 Task: Look for Airbnb options in Bardsir, Iran from 6th December, 2023 to 8th December, 2023 for 2 adults.1  bedroom having 2 beds and 1 bathroom. Property type can be flat. Look for 3 properties as per requirement.
Action: Mouse moved to (552, 117)
Screenshot: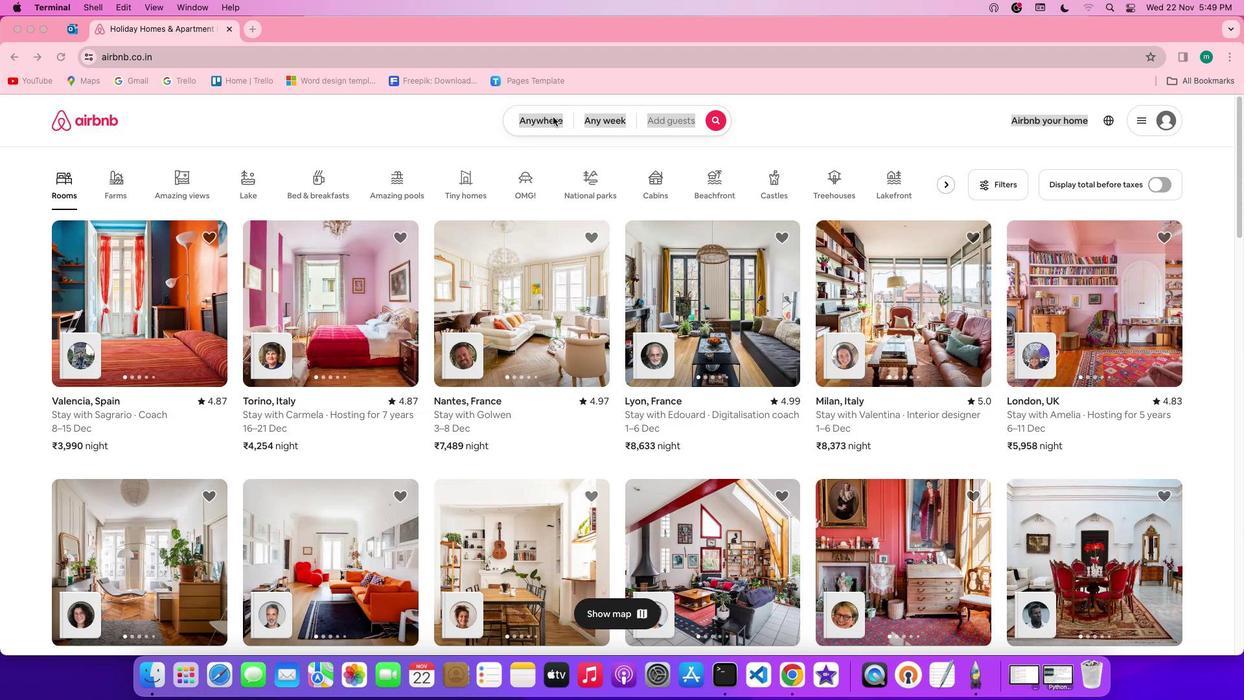 
Action: Mouse pressed left at (552, 117)
Screenshot: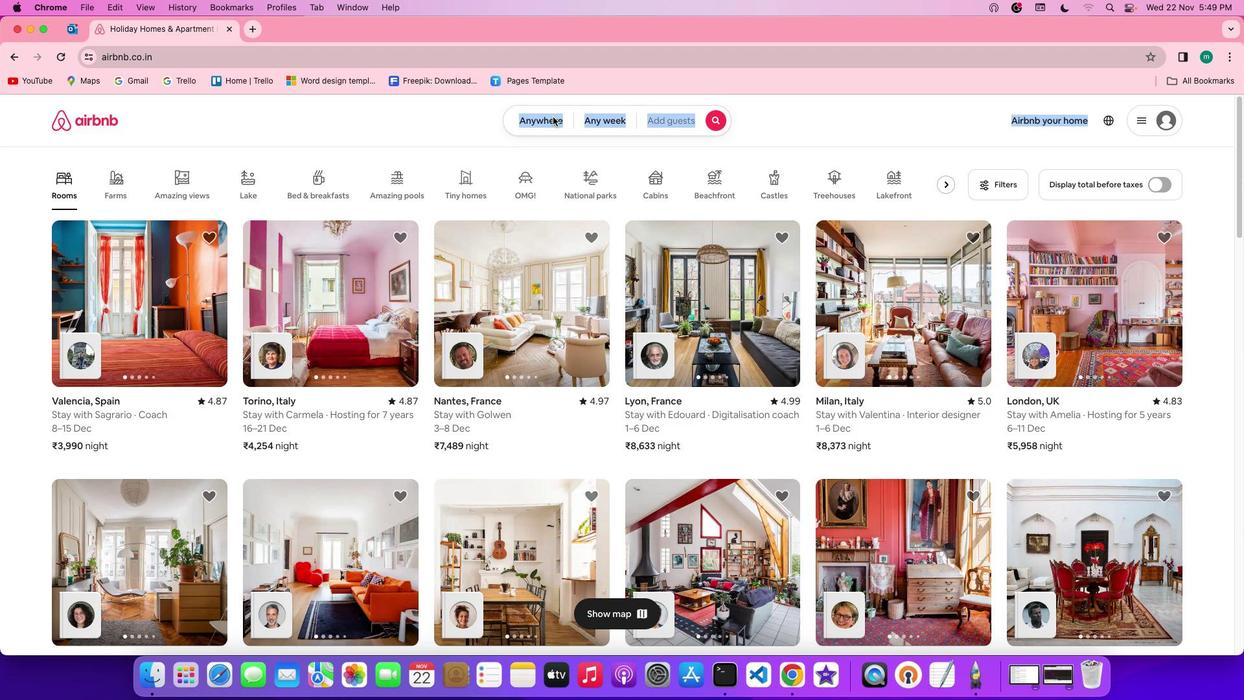 
Action: Mouse pressed left at (552, 117)
Screenshot: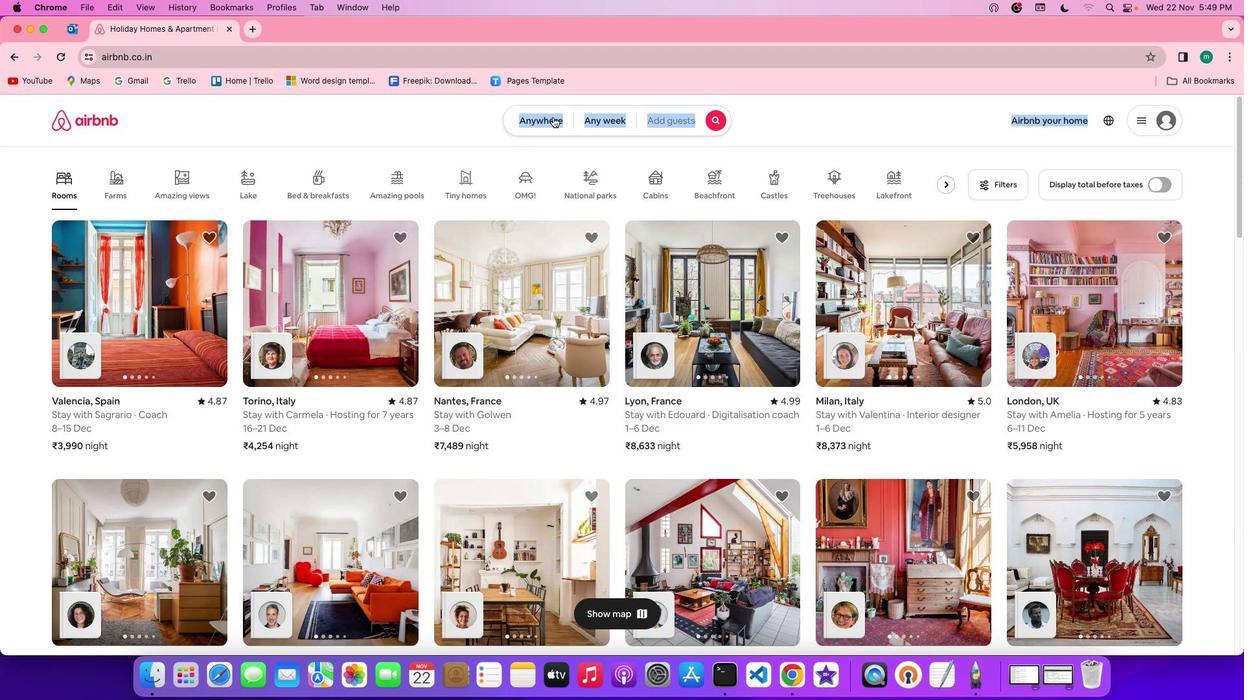 
Action: Mouse moved to (450, 175)
Screenshot: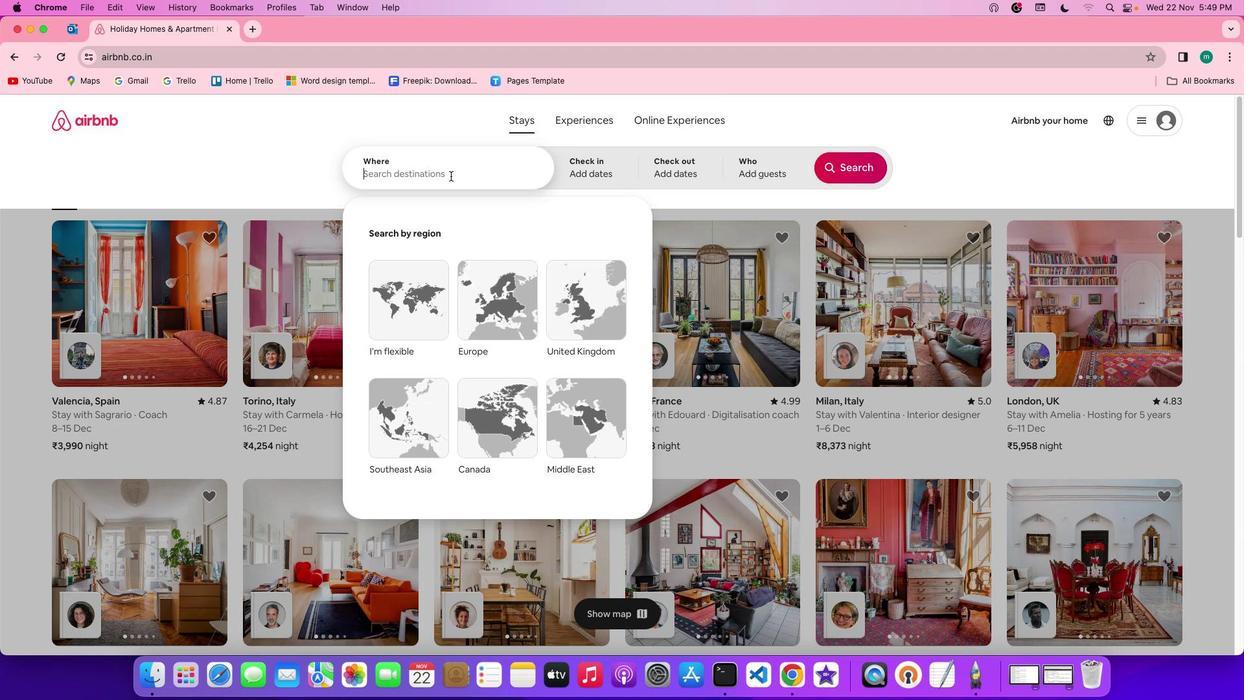
Action: Mouse pressed left at (450, 175)
Screenshot: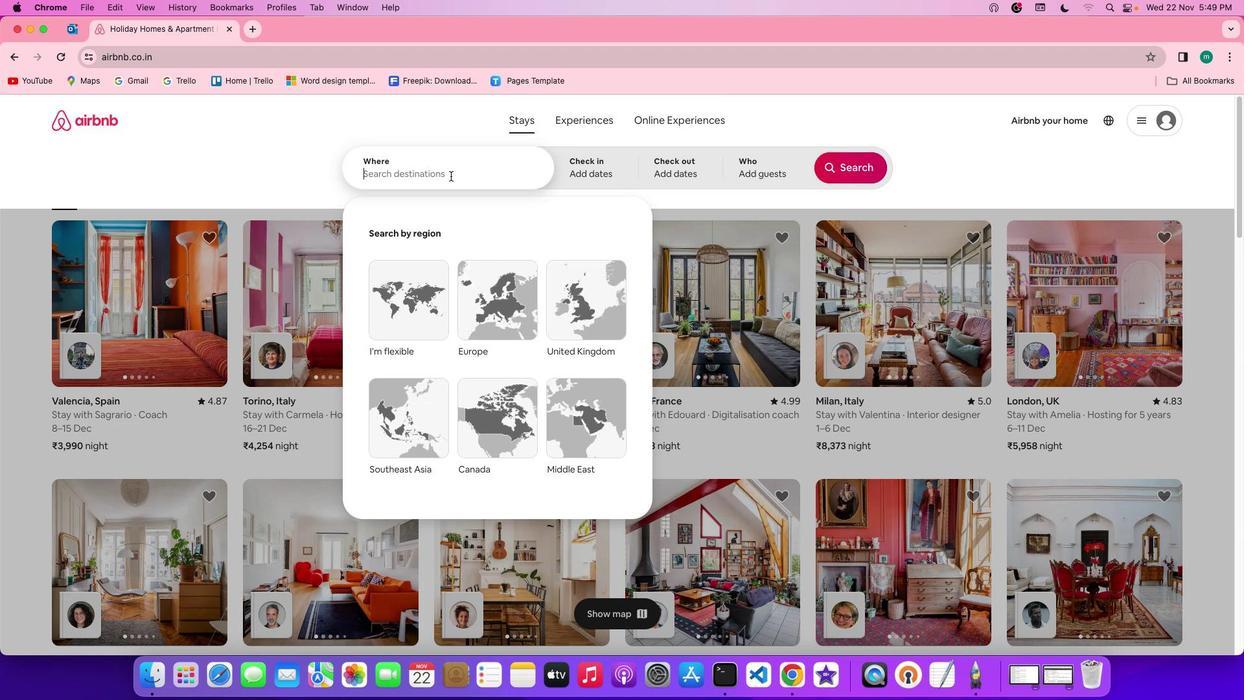 
Action: Mouse moved to (450, 175)
Screenshot: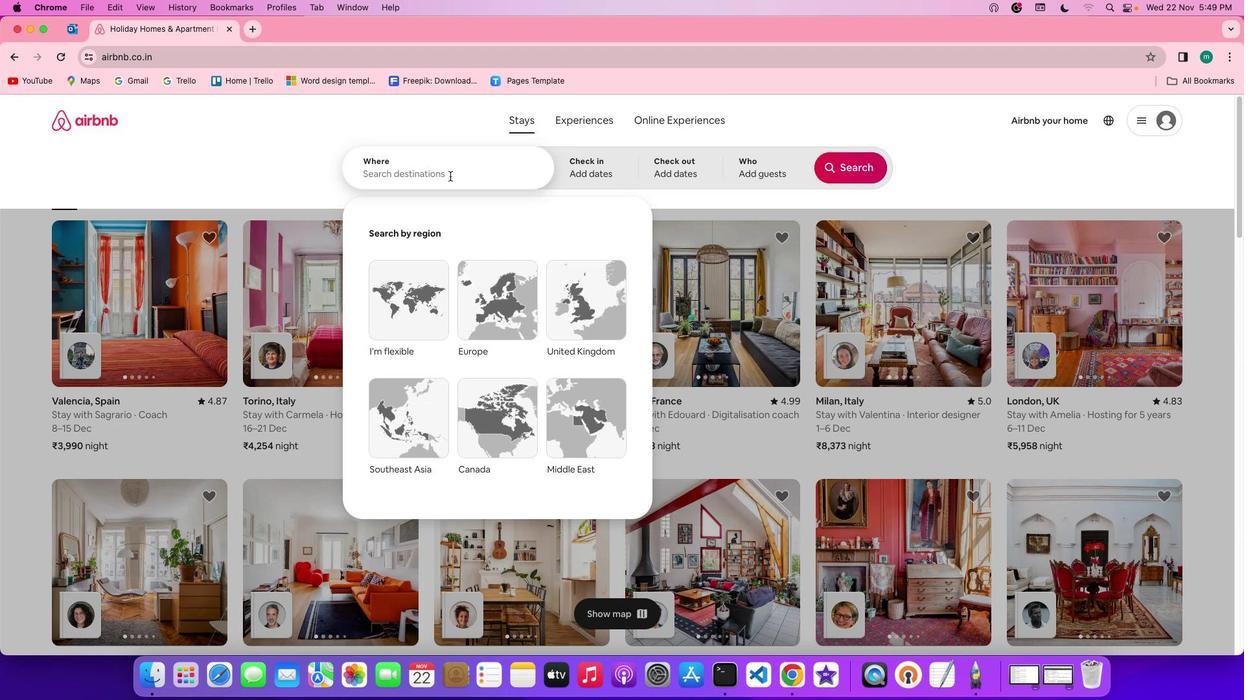 
Action: Key pressed Key.spaceKey.shift'b''a''r''d''s''i''r'','Key.spaceKey.shift'i''r''a''n'
Screenshot: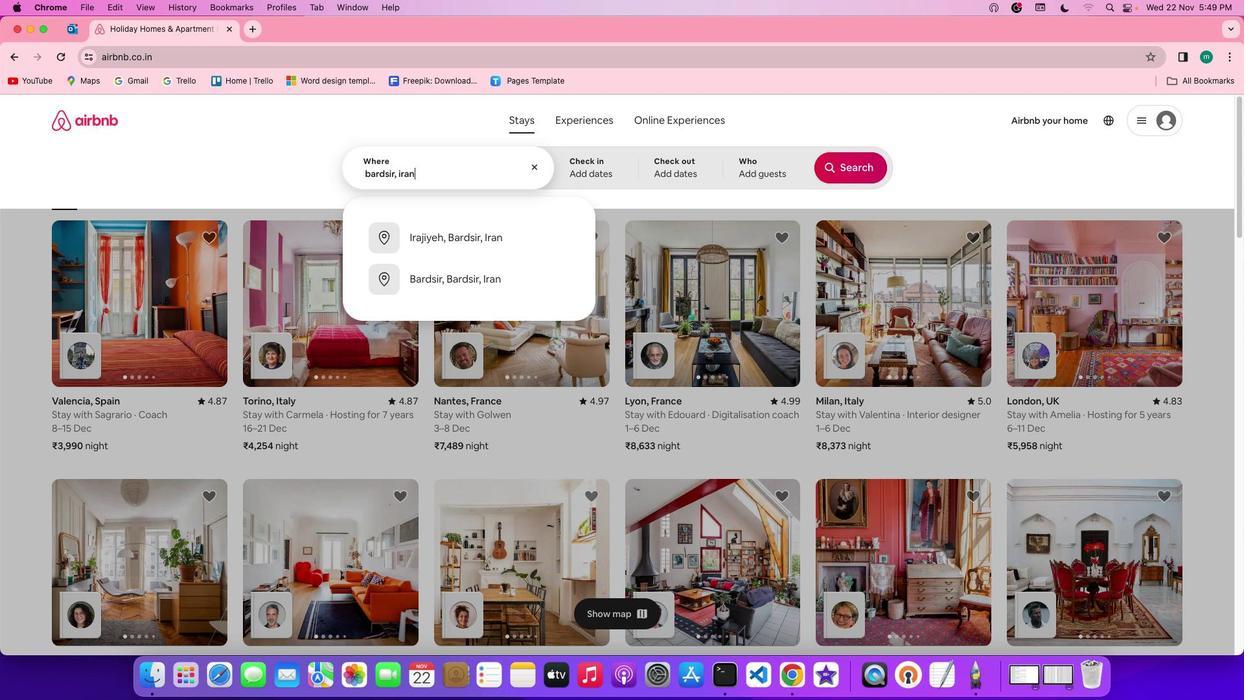 
Action: Mouse moved to (575, 174)
Screenshot: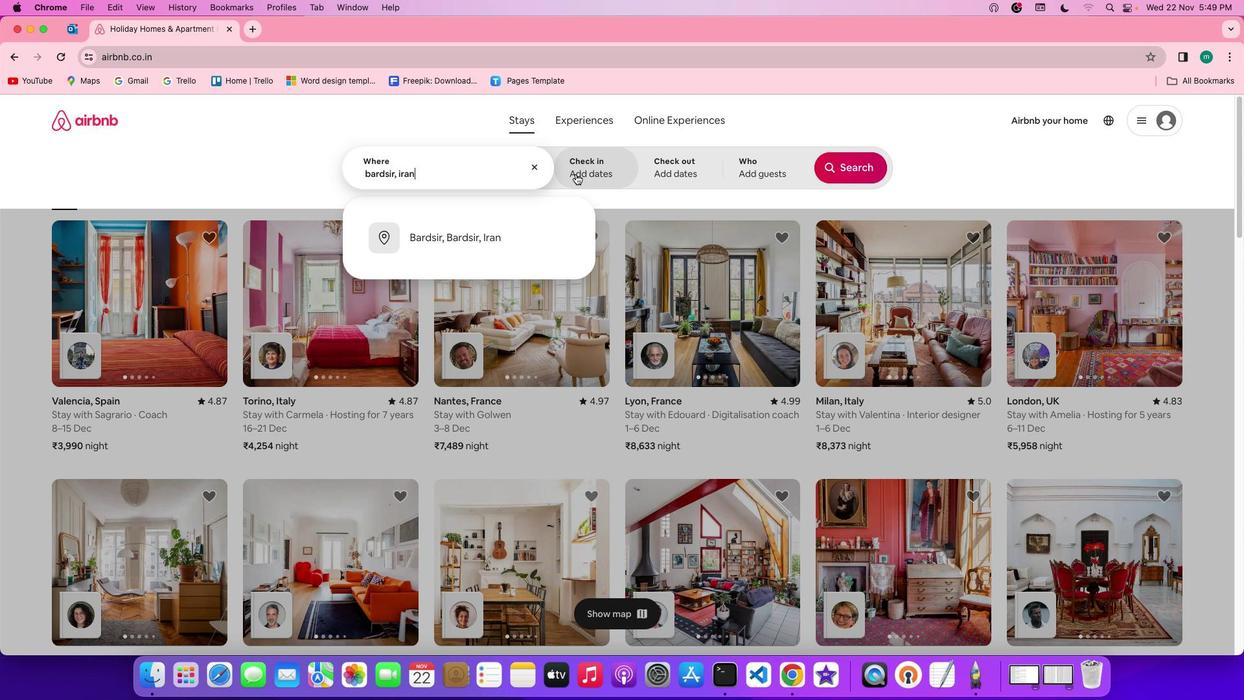 
Action: Mouse pressed left at (575, 174)
Screenshot: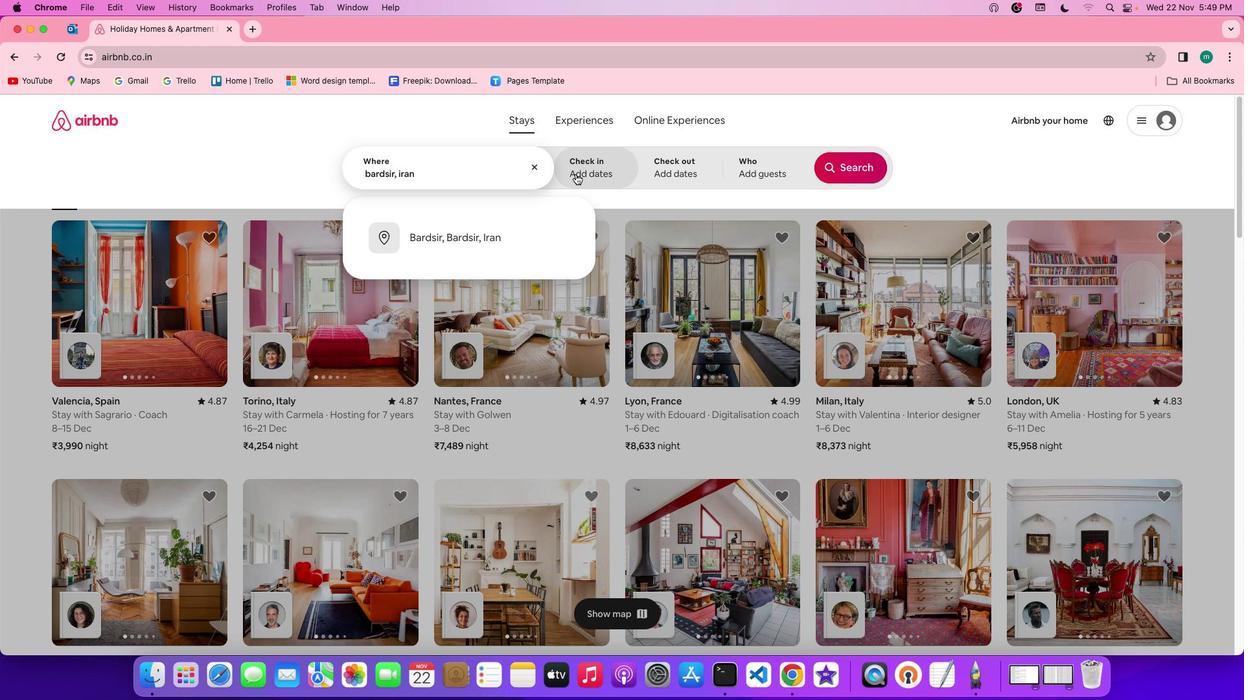 
Action: Mouse moved to (738, 353)
Screenshot: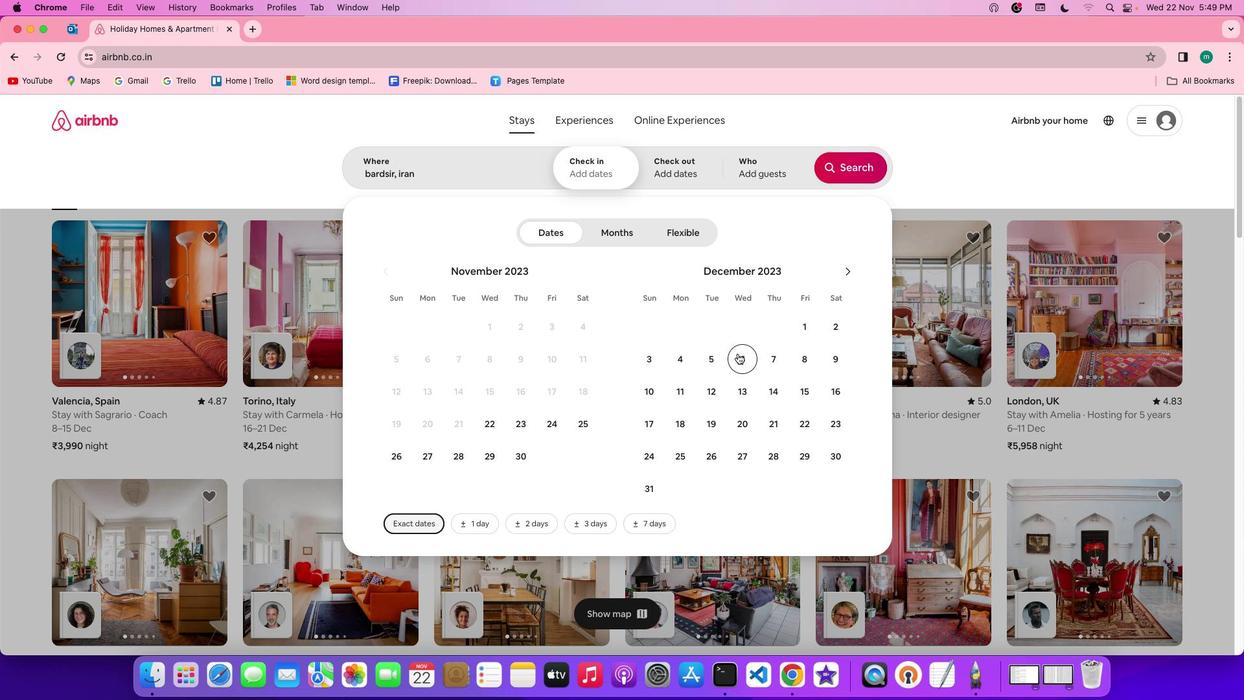 
Action: Mouse pressed left at (738, 353)
Screenshot: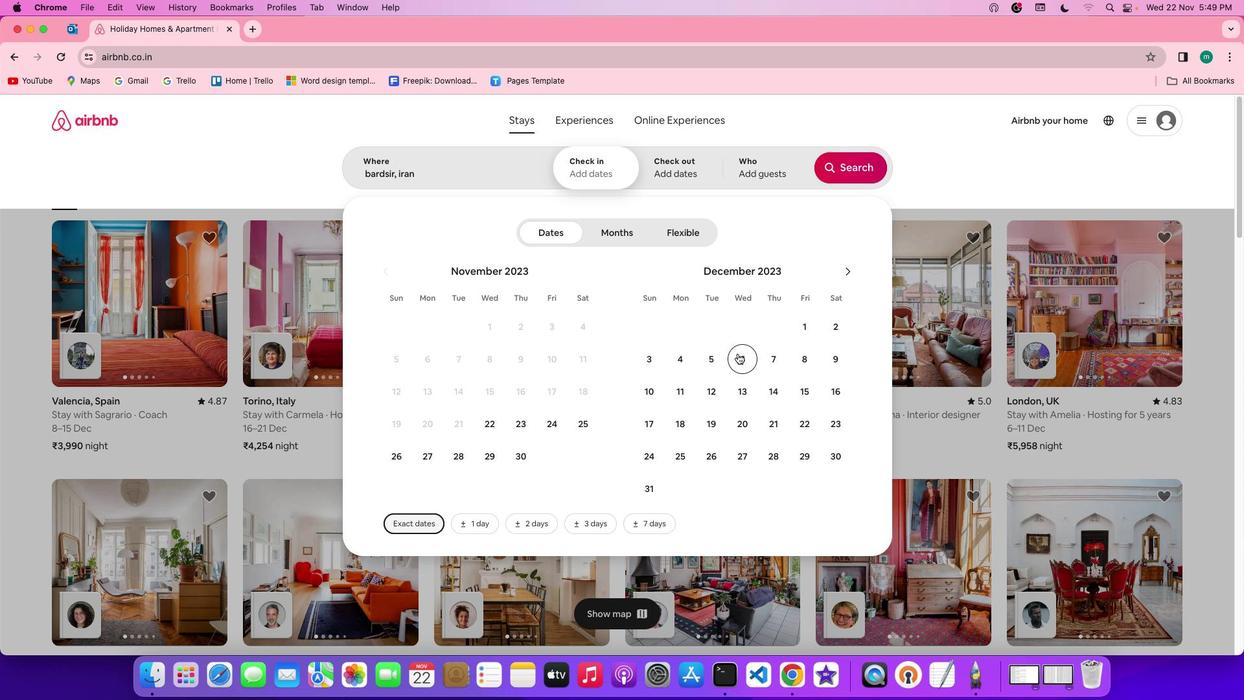 
Action: Mouse moved to (813, 361)
Screenshot: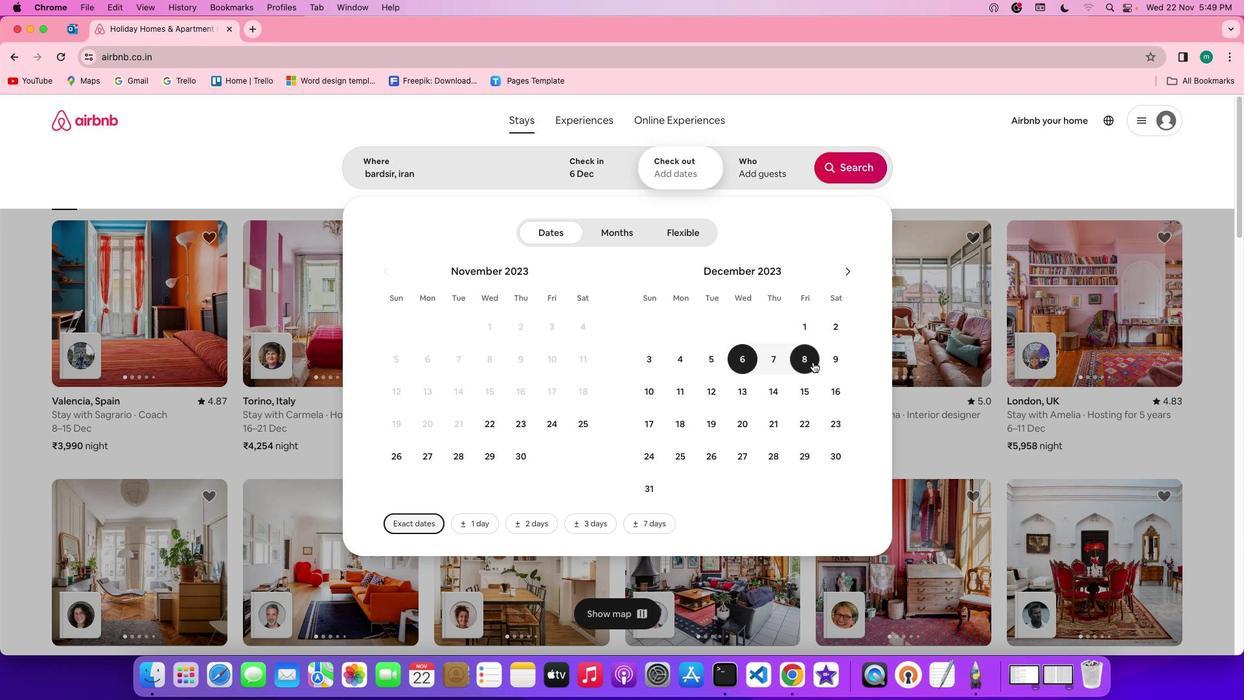 
Action: Mouse pressed left at (813, 361)
Screenshot: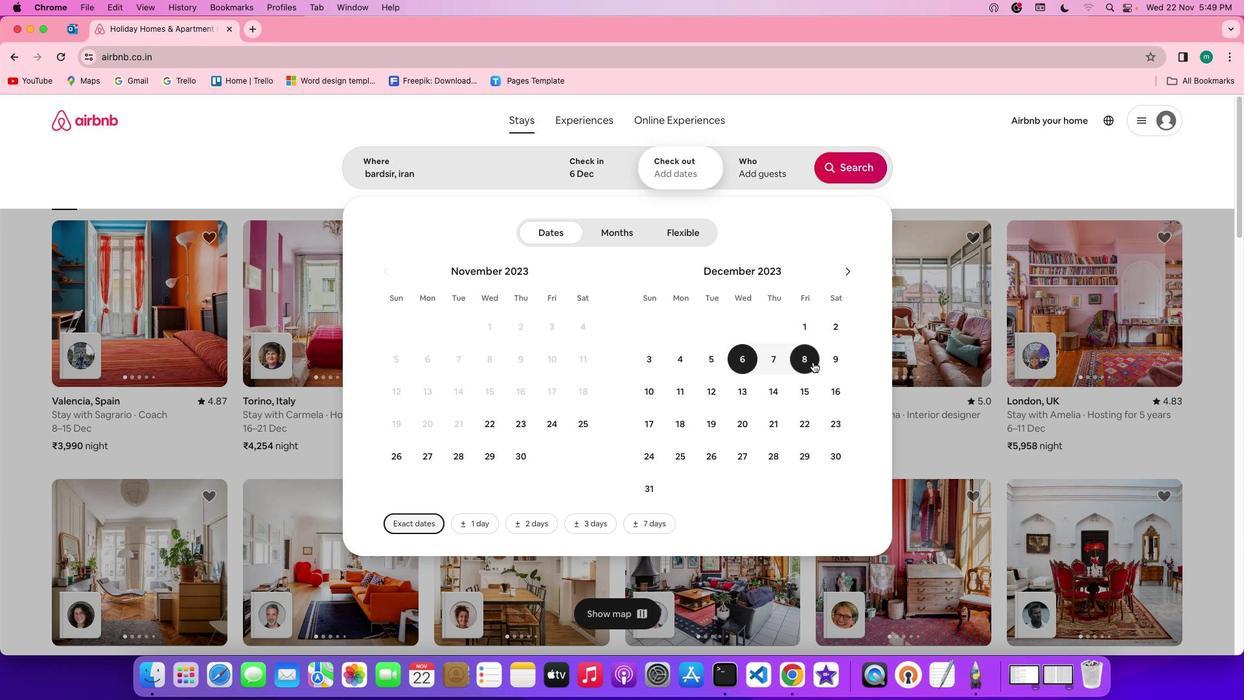 
Action: Mouse moved to (808, 179)
Screenshot: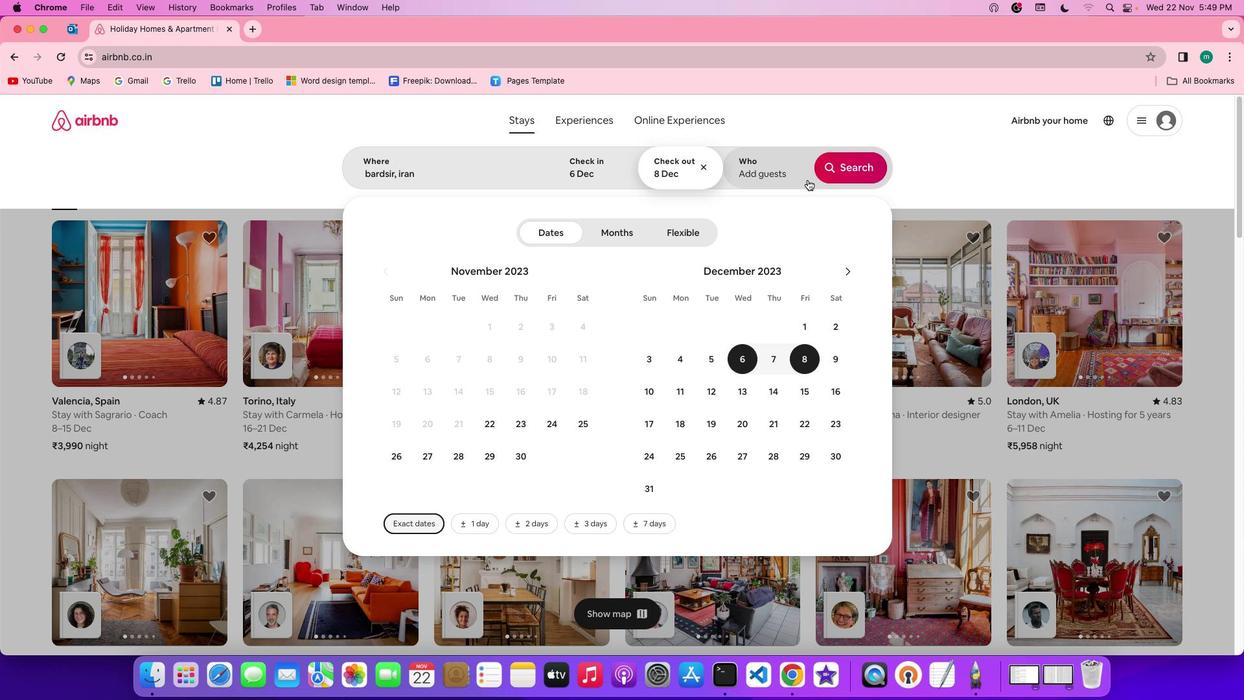 
Action: Mouse pressed left at (808, 179)
Screenshot: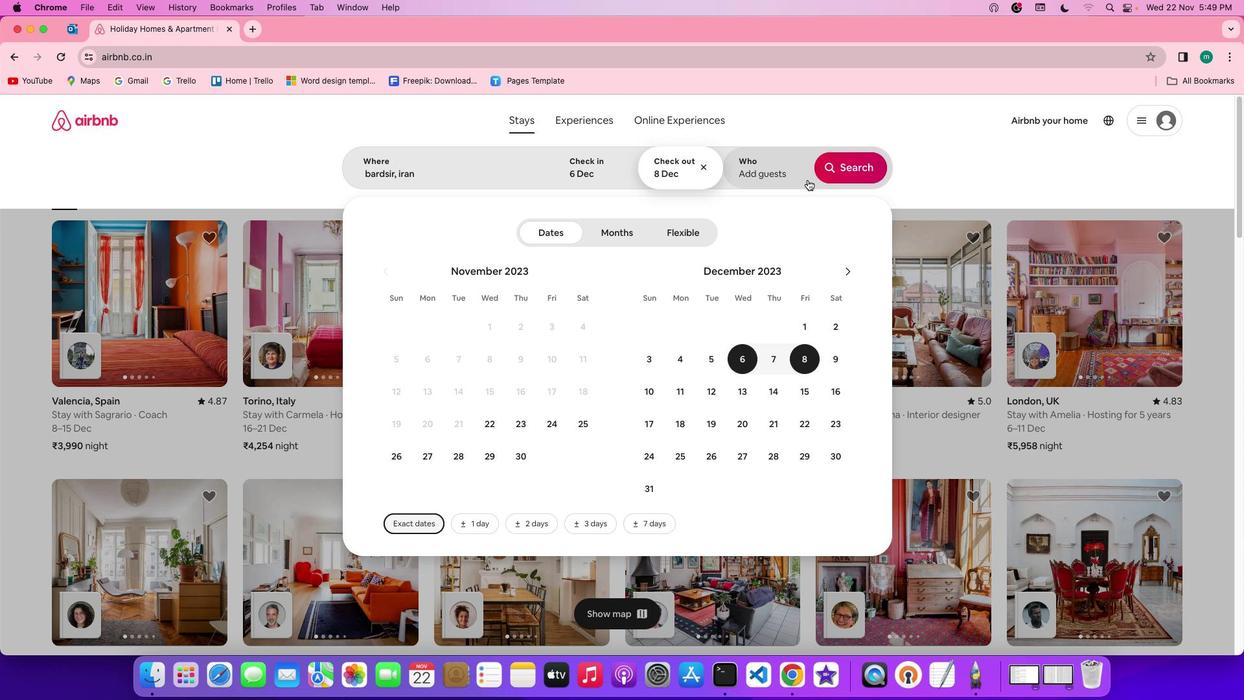 
Action: Mouse moved to (858, 232)
Screenshot: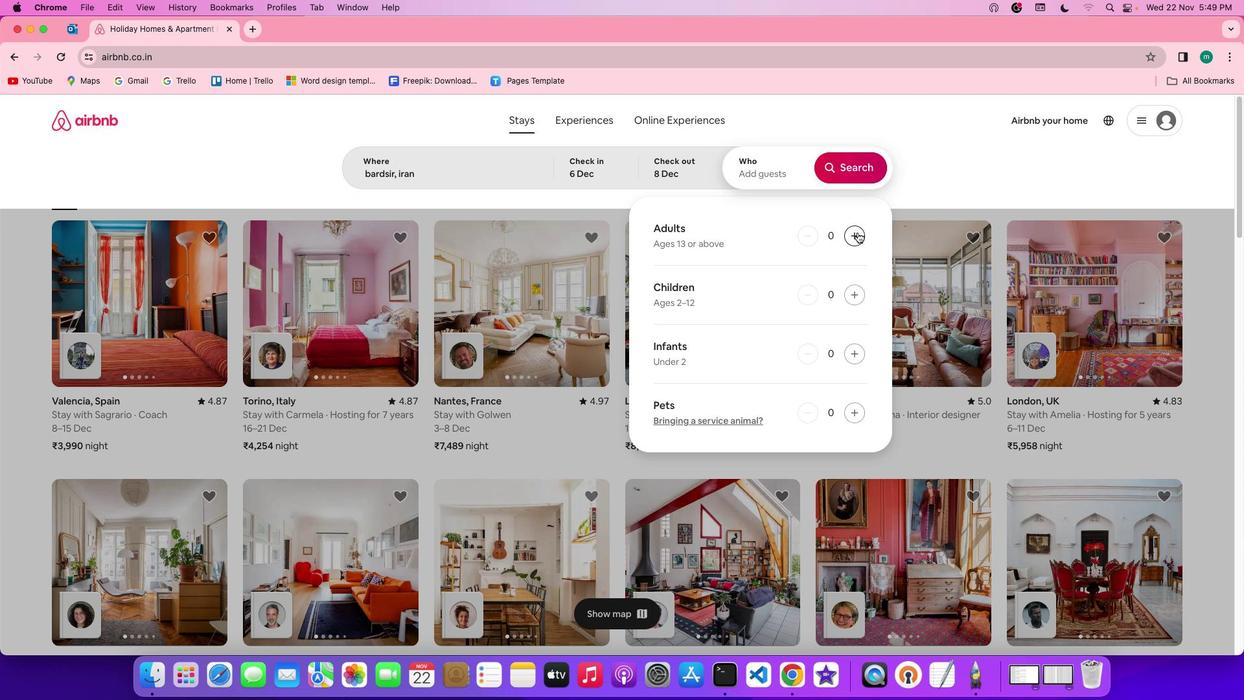 
Action: Mouse pressed left at (858, 232)
Screenshot: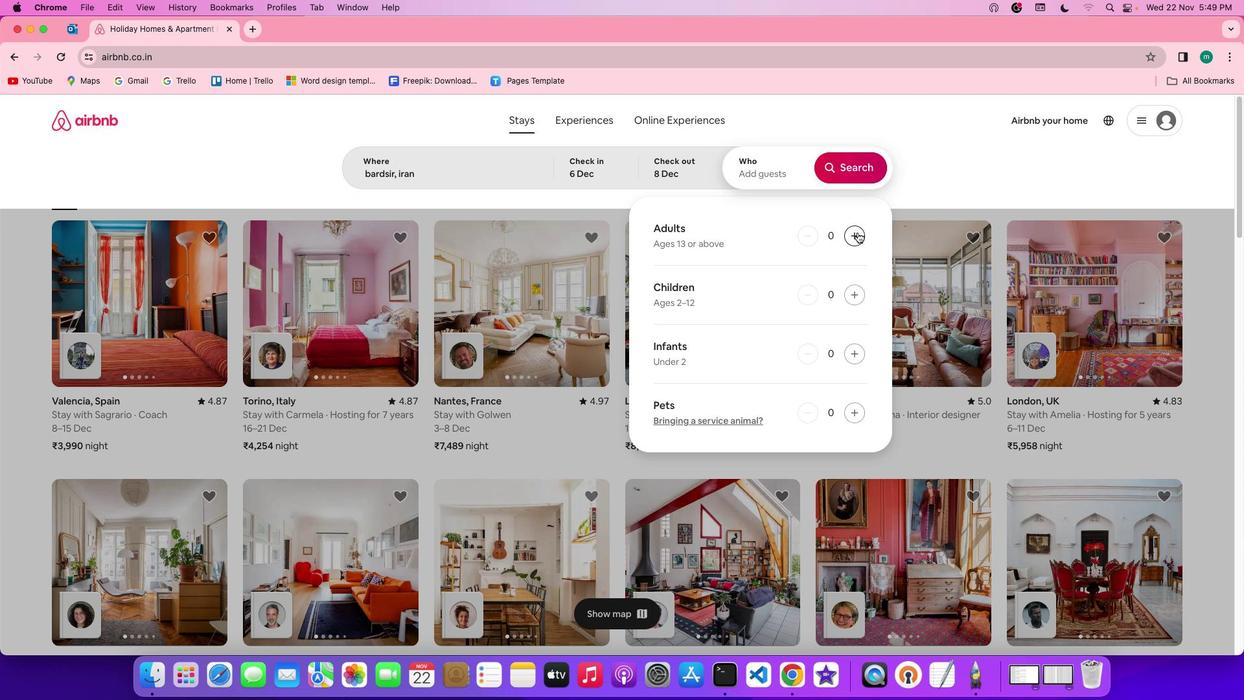 
Action: Mouse pressed left at (858, 232)
Screenshot: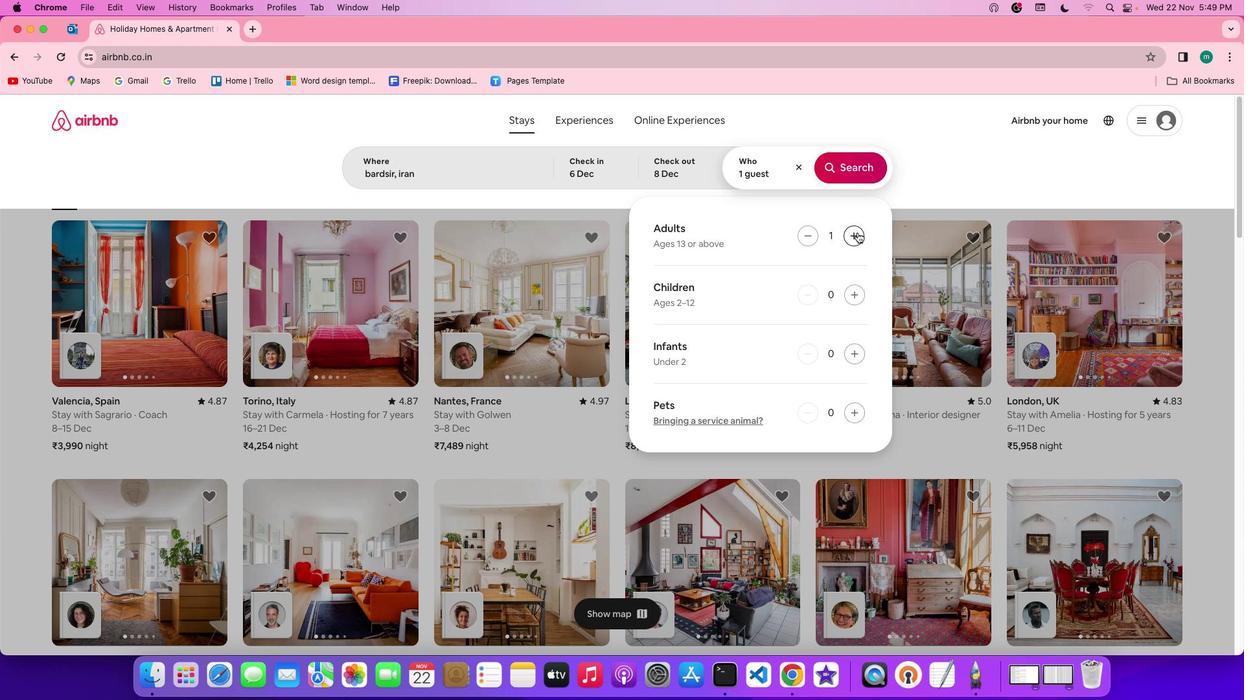 
Action: Mouse moved to (855, 172)
Screenshot: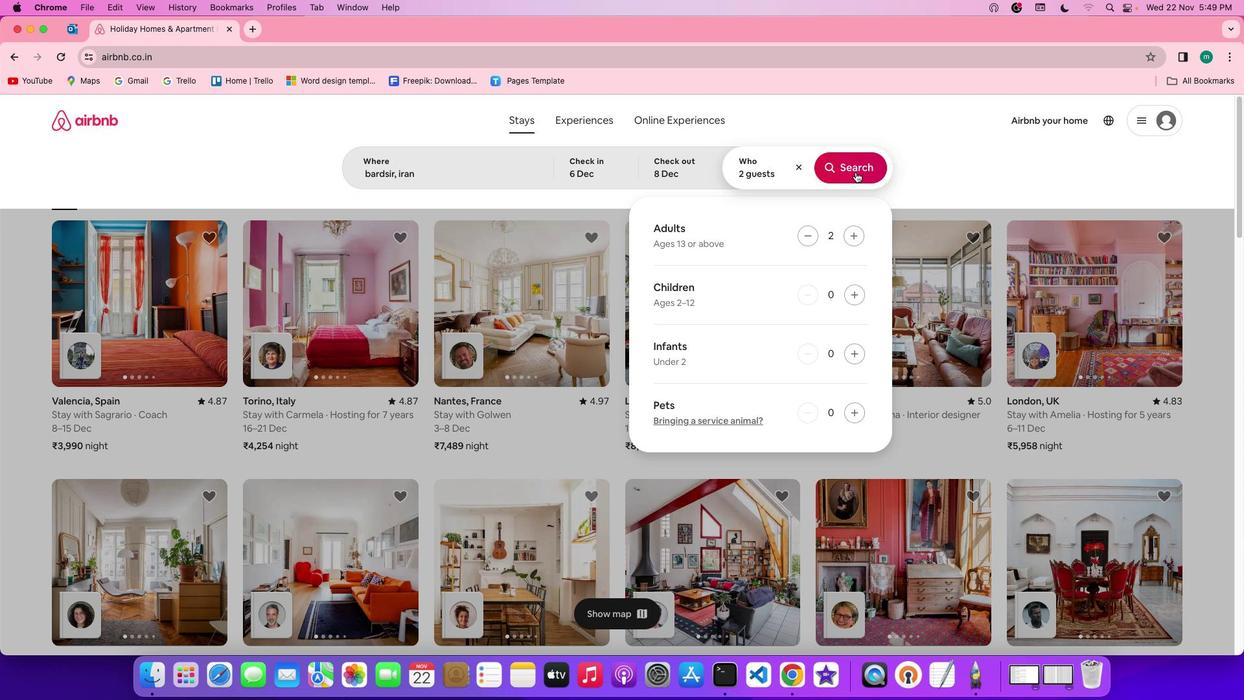
Action: Mouse pressed left at (855, 172)
Screenshot: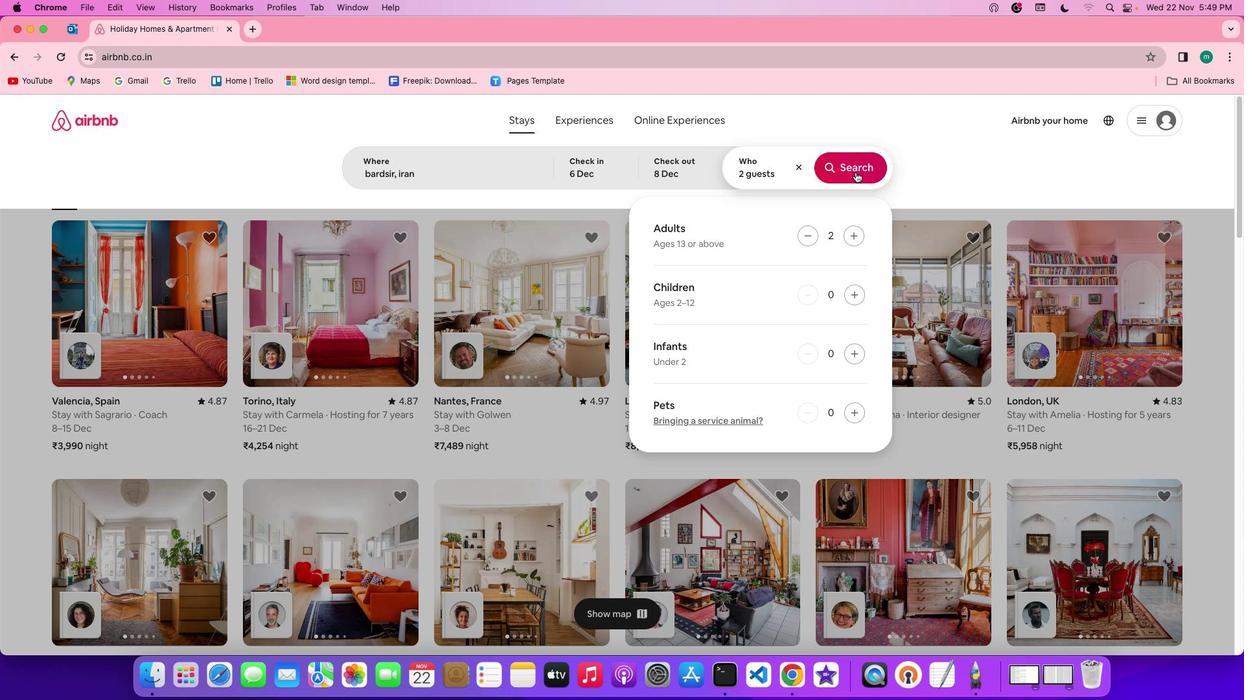
Action: Mouse moved to (1049, 165)
Screenshot: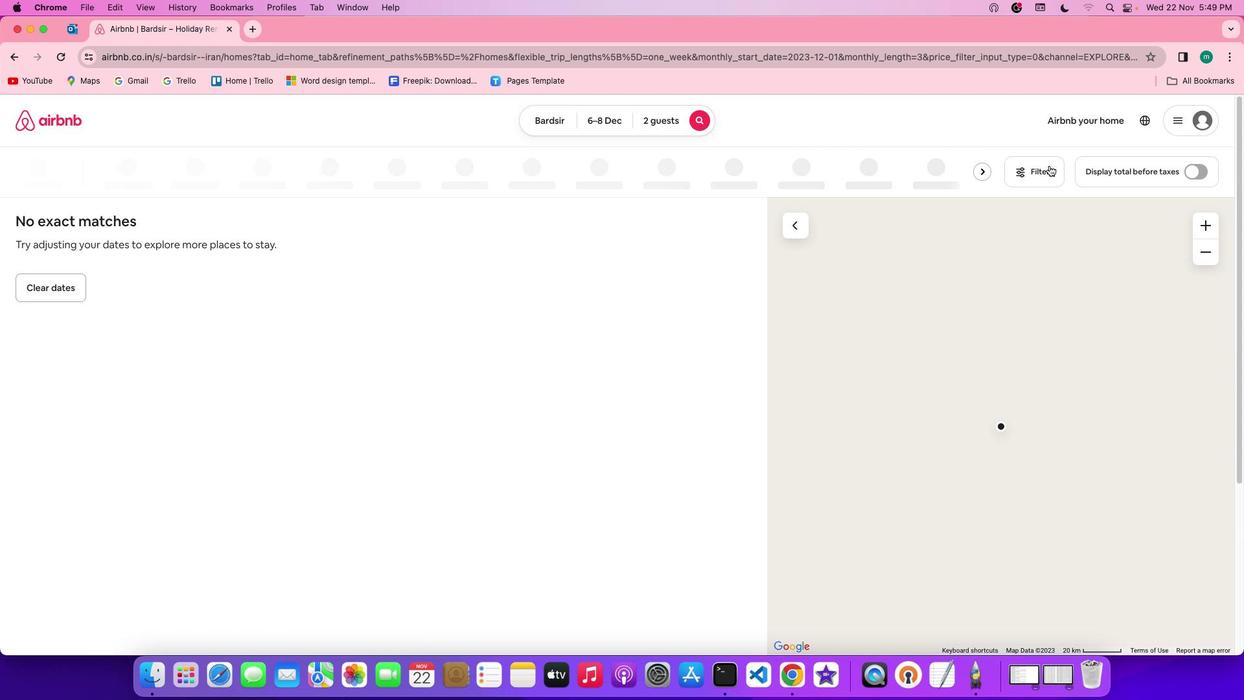 
Action: Mouse pressed left at (1049, 165)
Screenshot: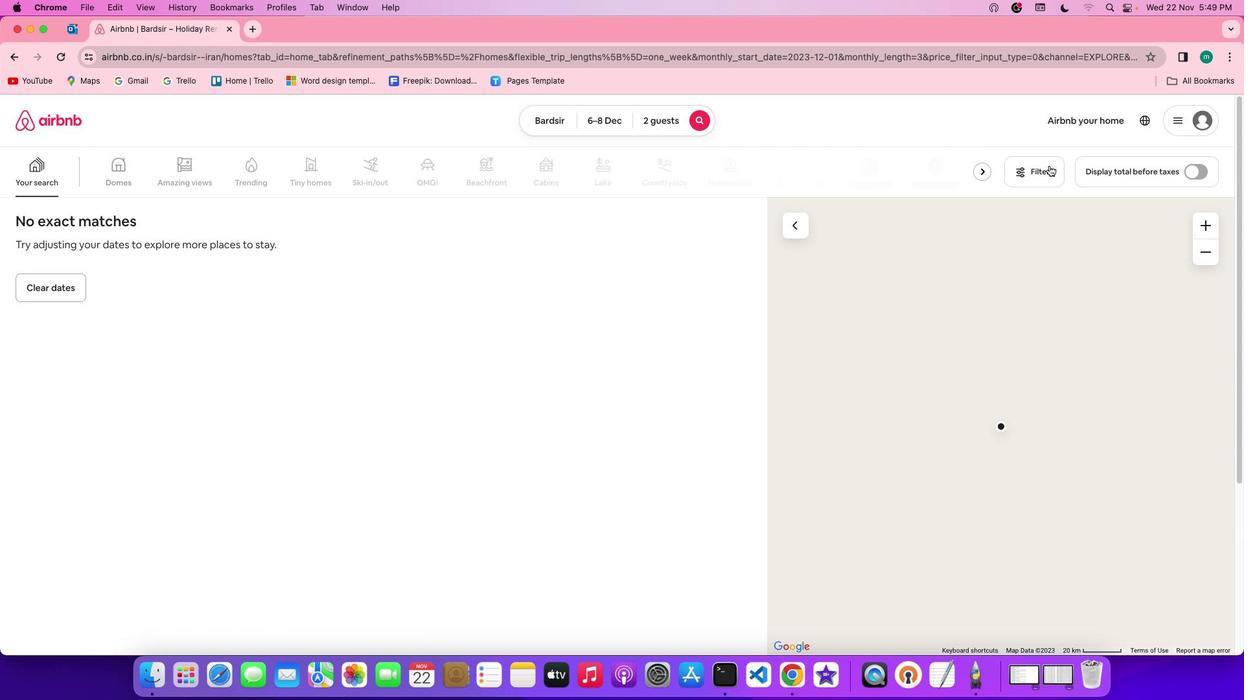 
Action: Mouse moved to (631, 326)
Screenshot: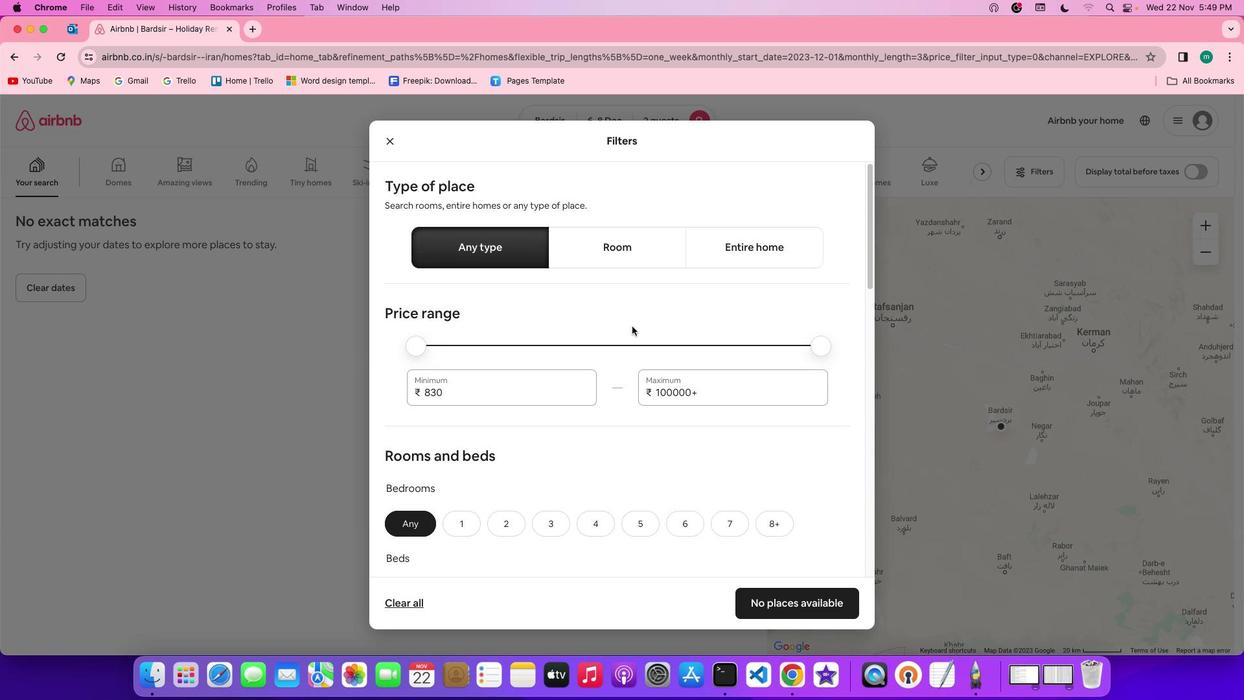 
Action: Mouse scrolled (631, 326) with delta (0, 0)
Screenshot: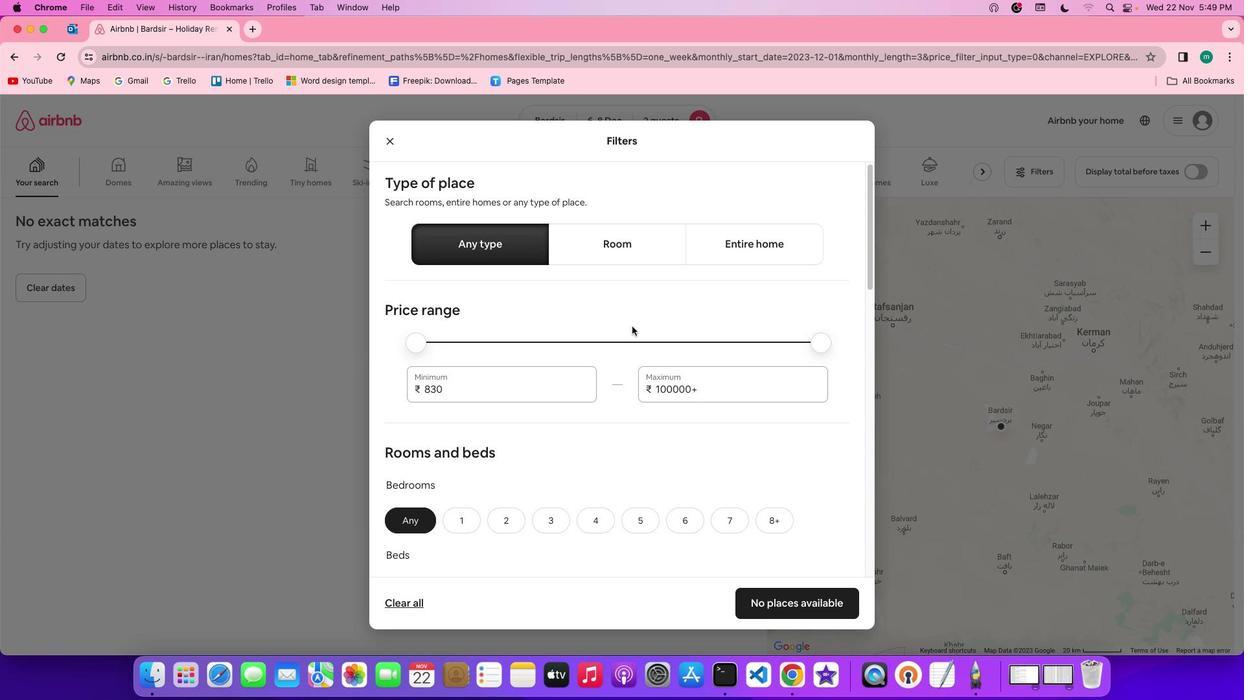 
Action: Mouse scrolled (631, 326) with delta (0, 0)
Screenshot: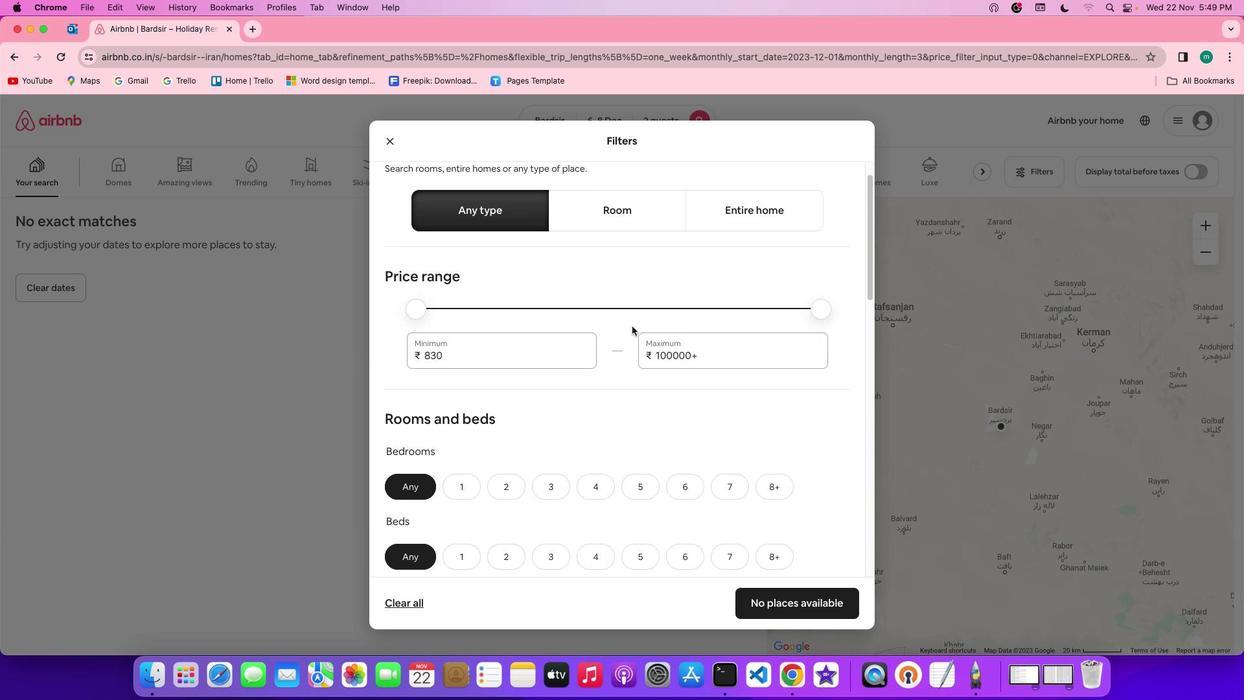 
Action: Mouse scrolled (631, 326) with delta (0, -1)
Screenshot: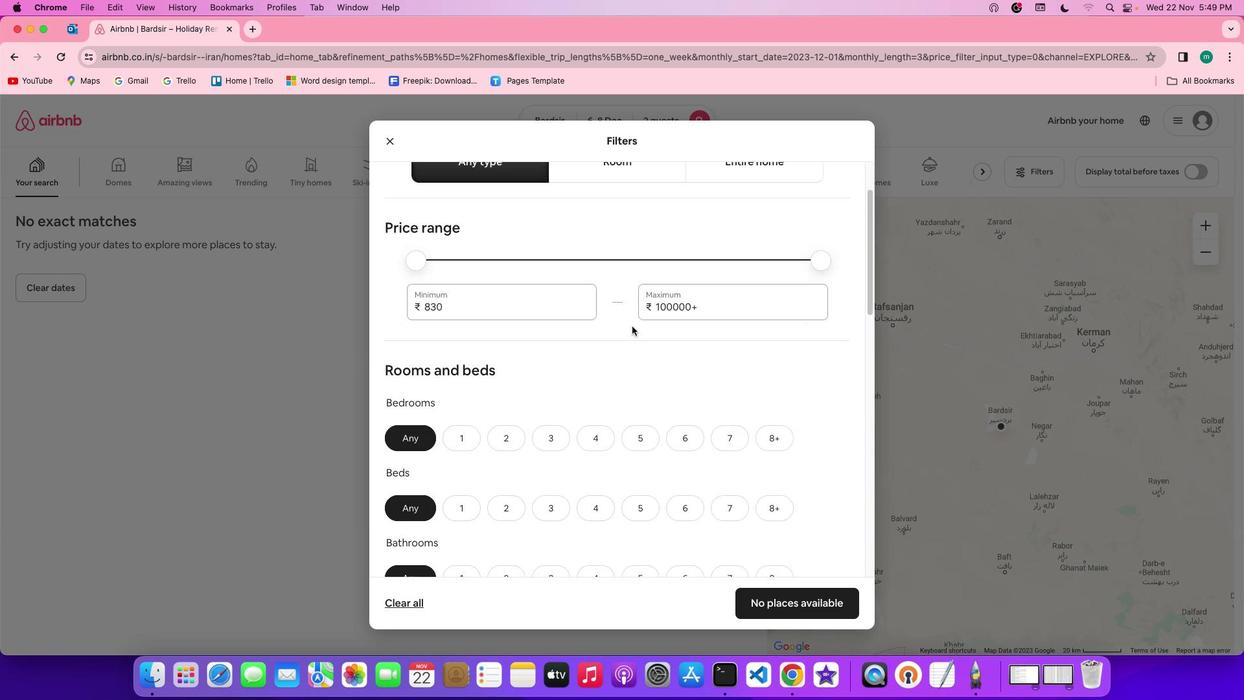 
Action: Mouse scrolled (631, 326) with delta (0, -1)
Screenshot: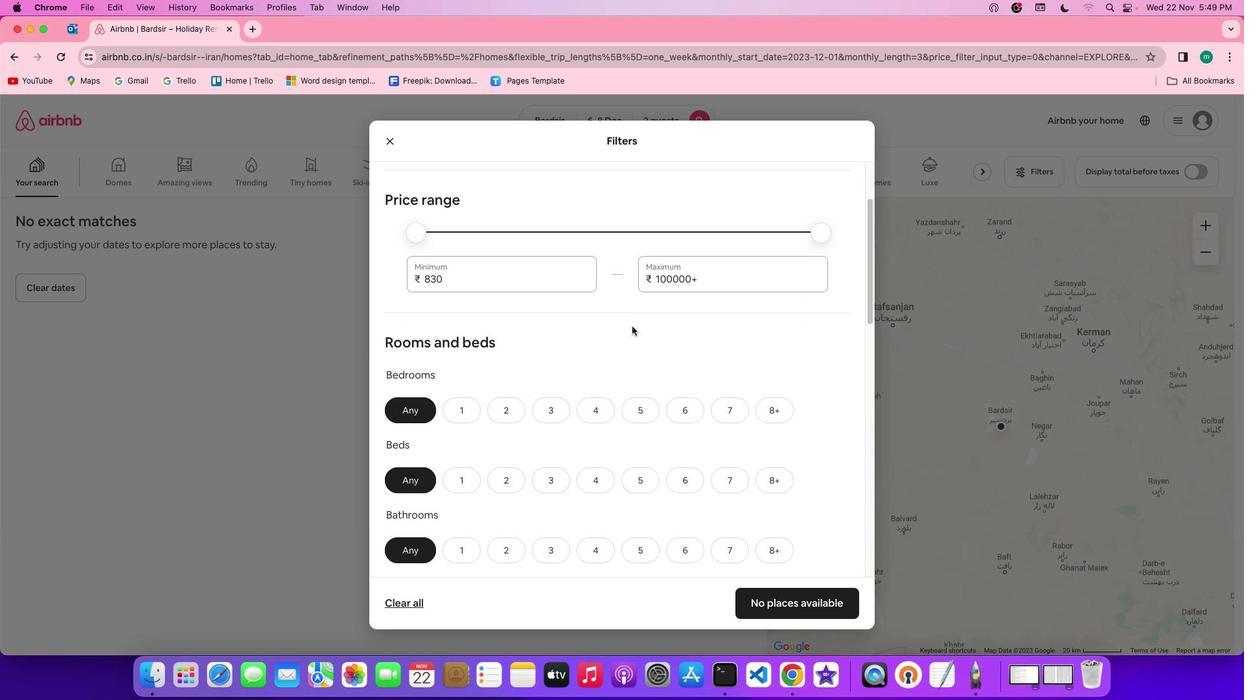 
Action: Mouse scrolled (631, 326) with delta (0, -2)
Screenshot: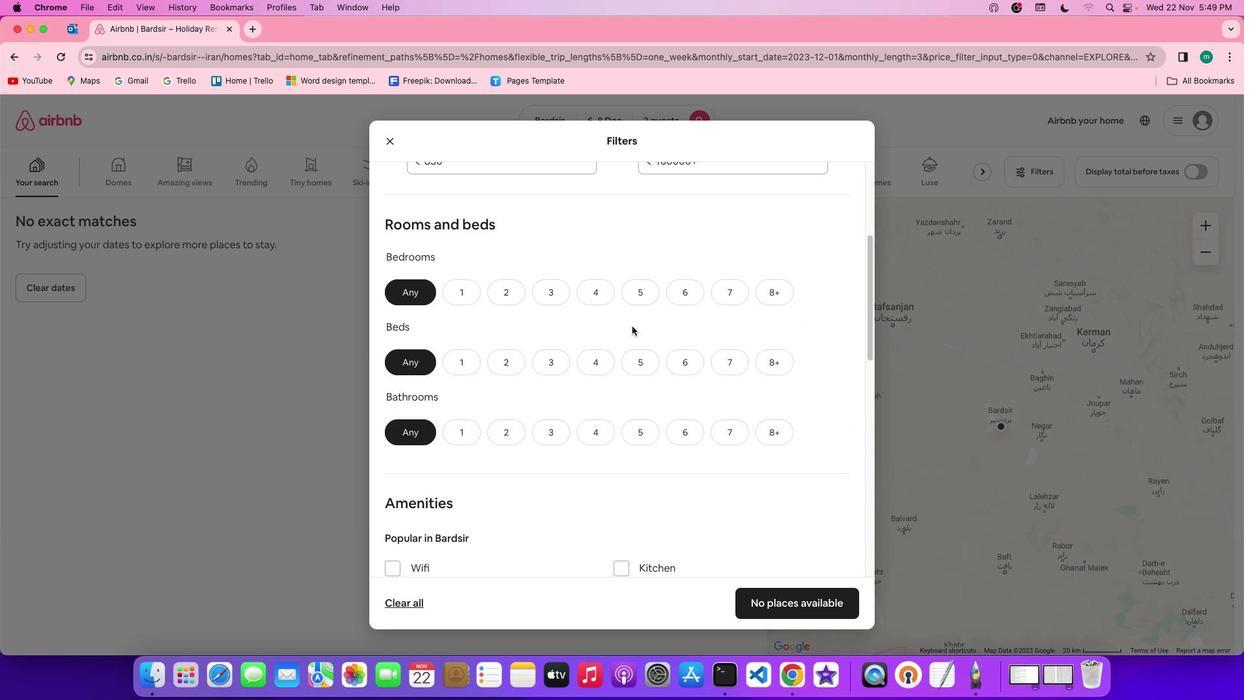 
Action: Mouse moved to (466, 227)
Screenshot: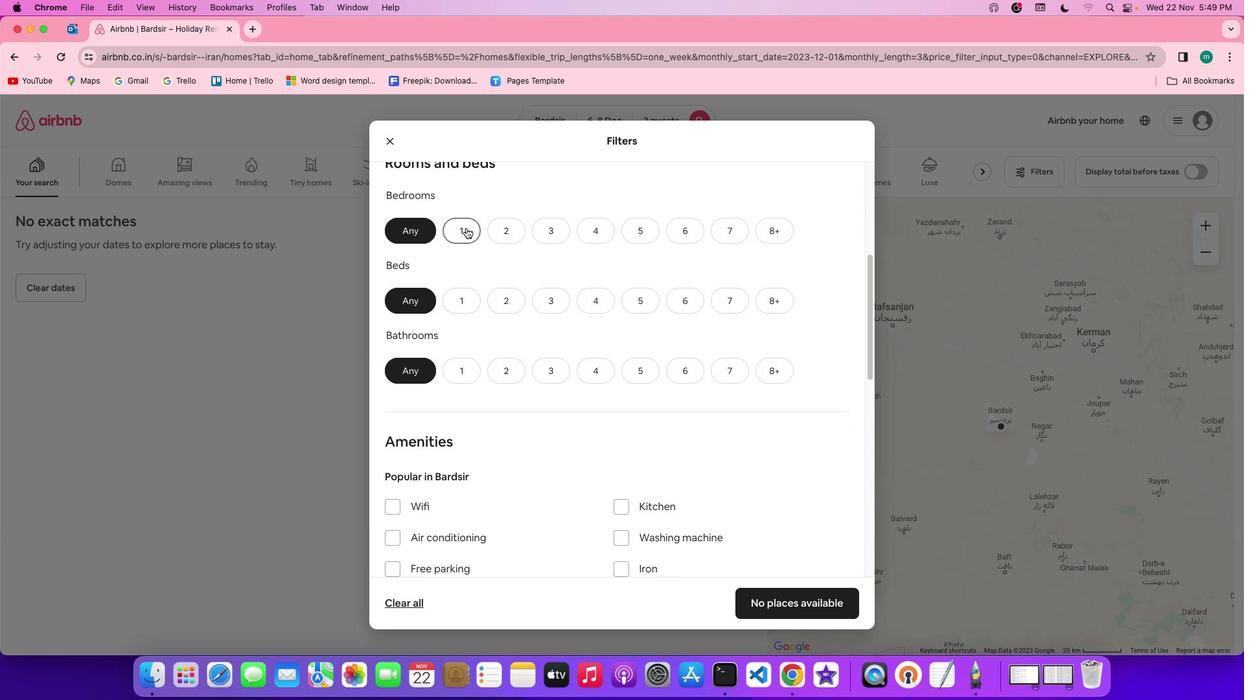 
Action: Mouse pressed left at (466, 227)
Screenshot: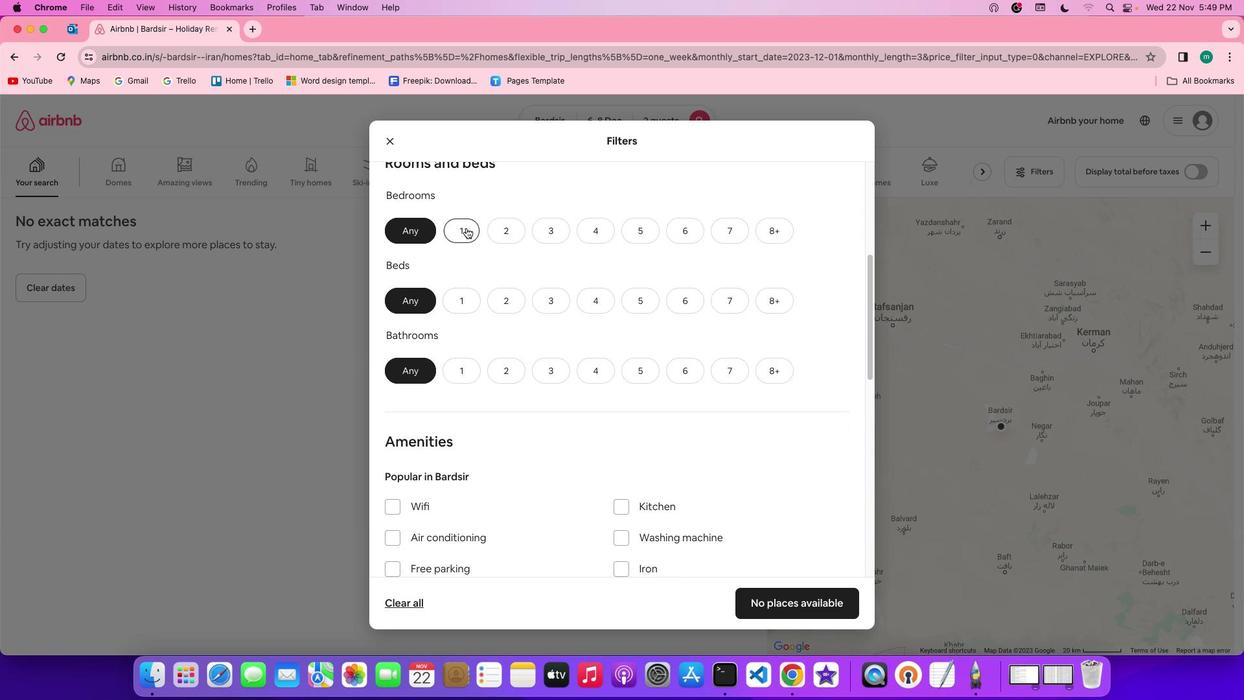 
Action: Mouse moved to (510, 300)
Screenshot: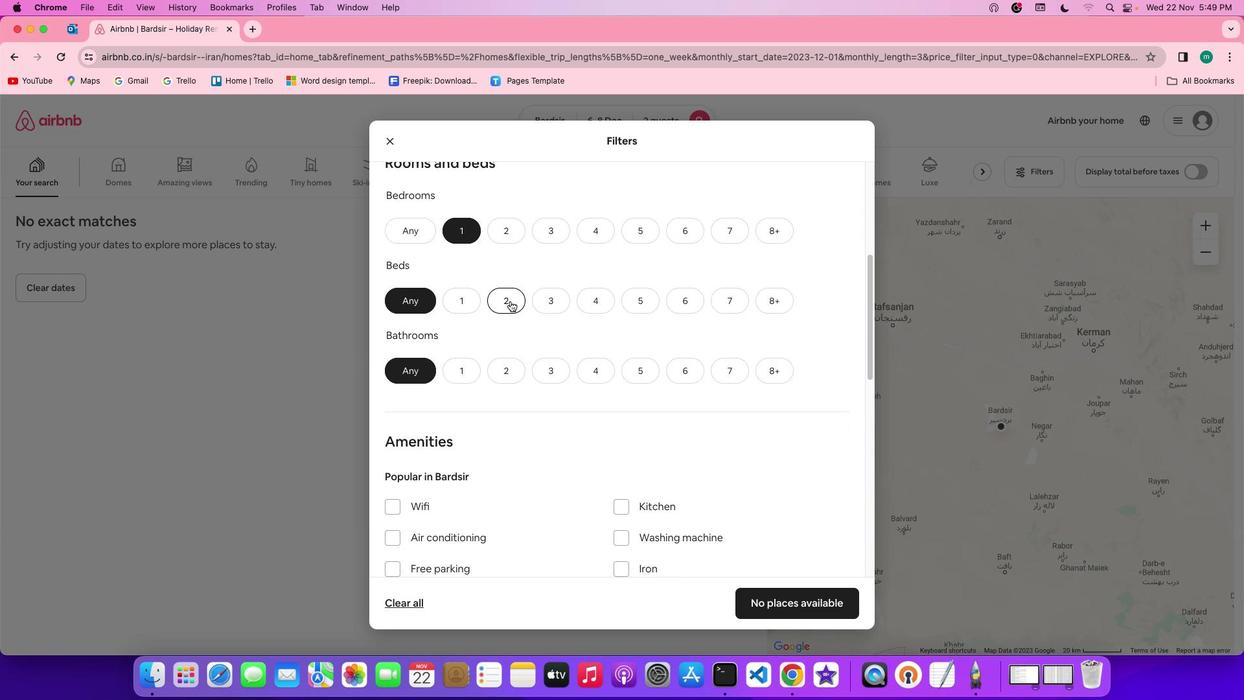 
Action: Mouse pressed left at (510, 300)
Screenshot: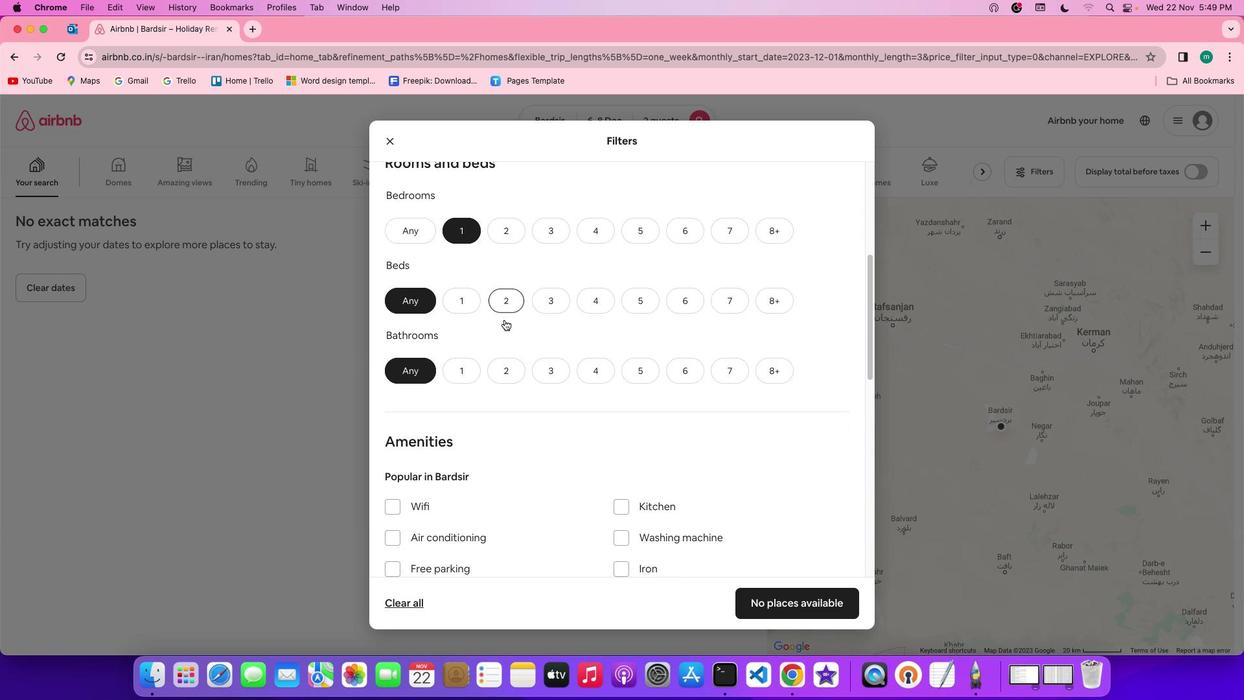 
Action: Mouse moved to (469, 360)
Screenshot: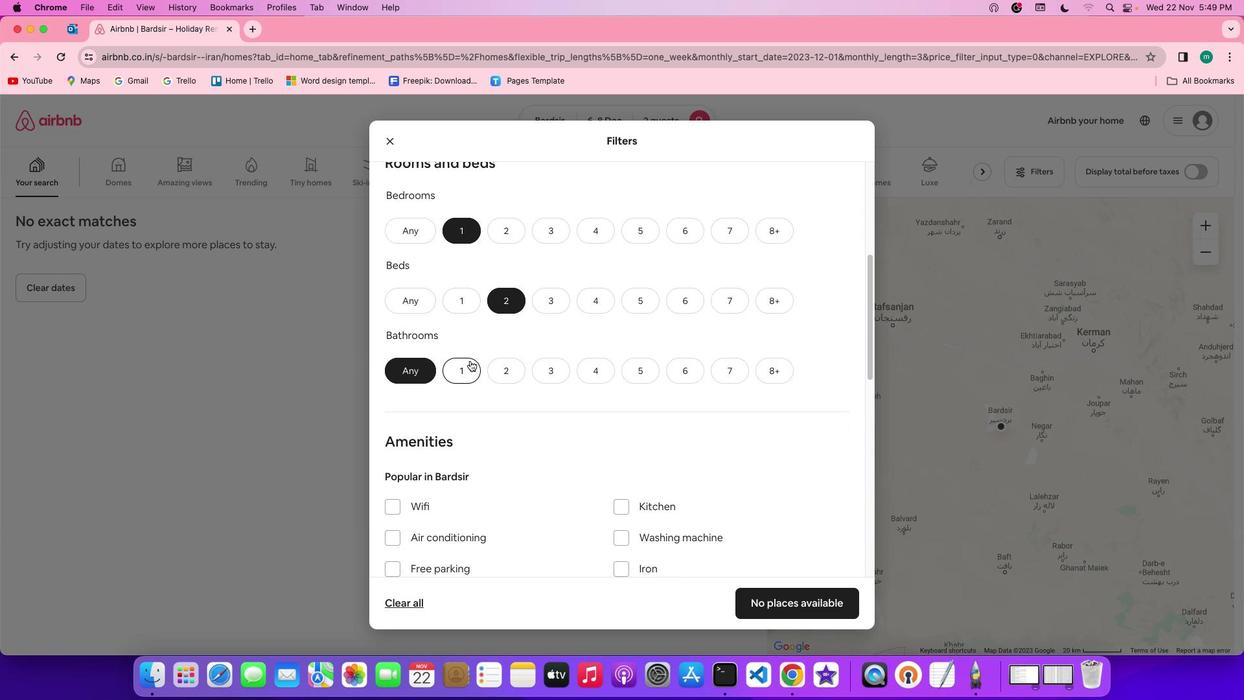 
Action: Mouse pressed left at (469, 360)
Screenshot: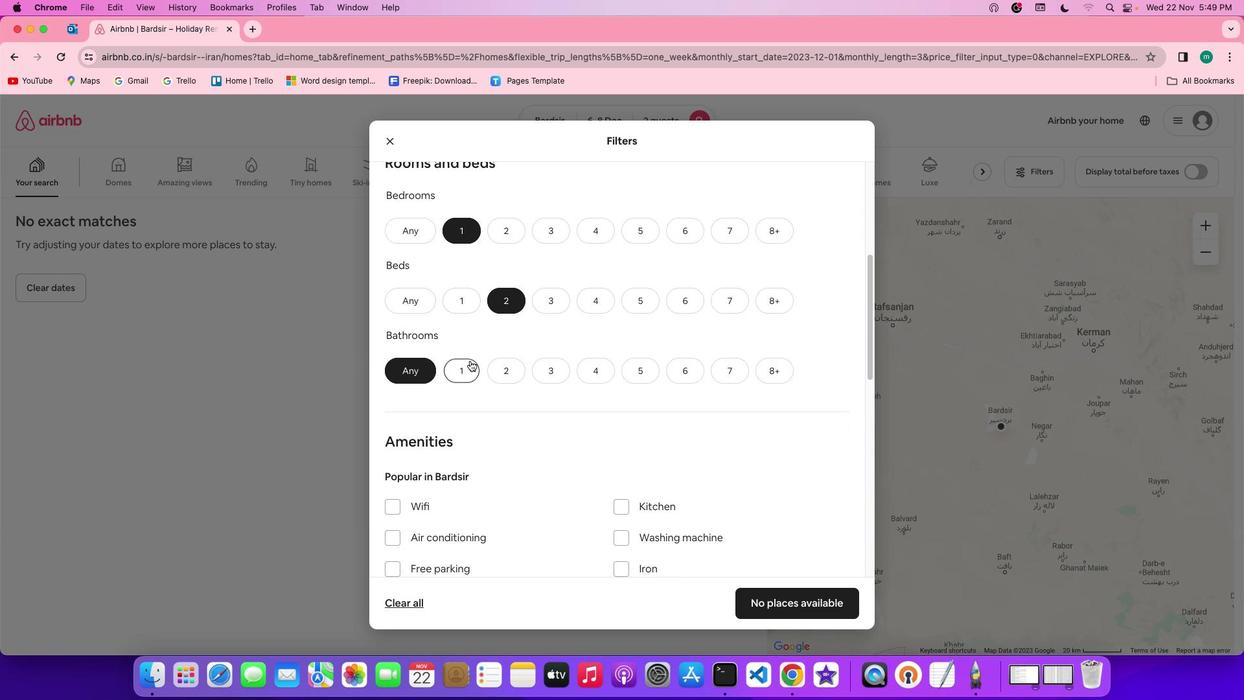 
Action: Mouse moved to (609, 368)
Screenshot: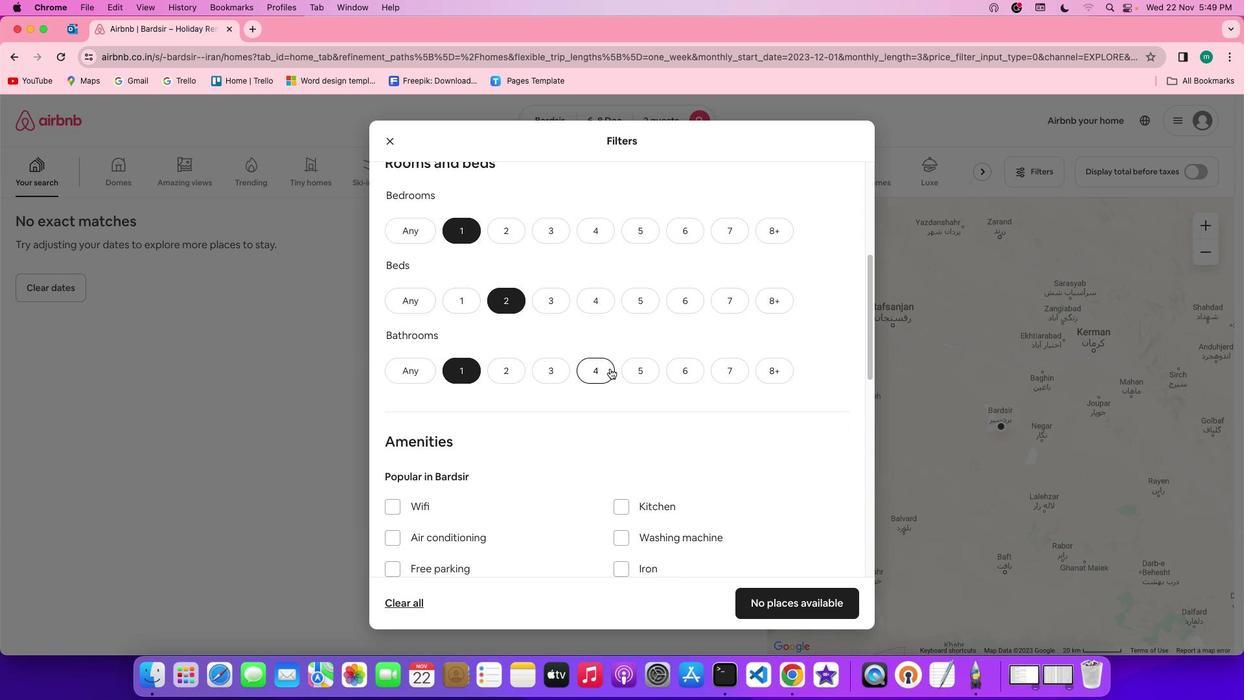 
Action: Mouse scrolled (609, 368) with delta (0, 0)
Screenshot: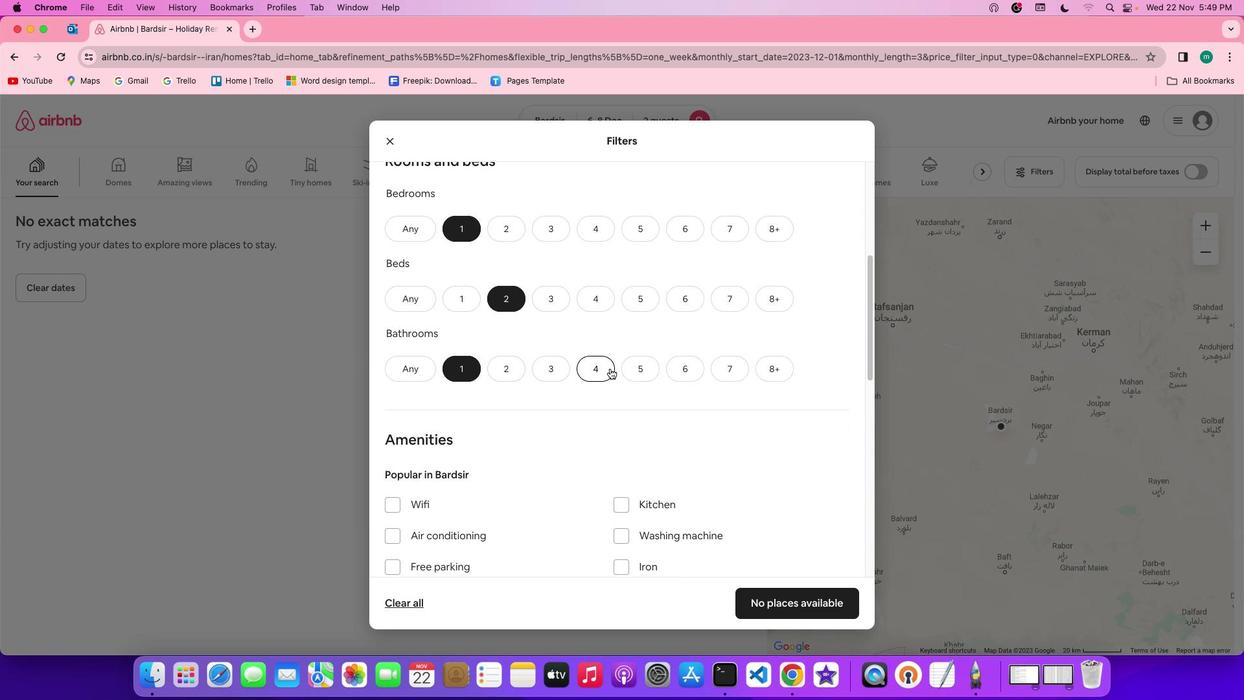 
Action: Mouse scrolled (609, 368) with delta (0, 0)
Screenshot: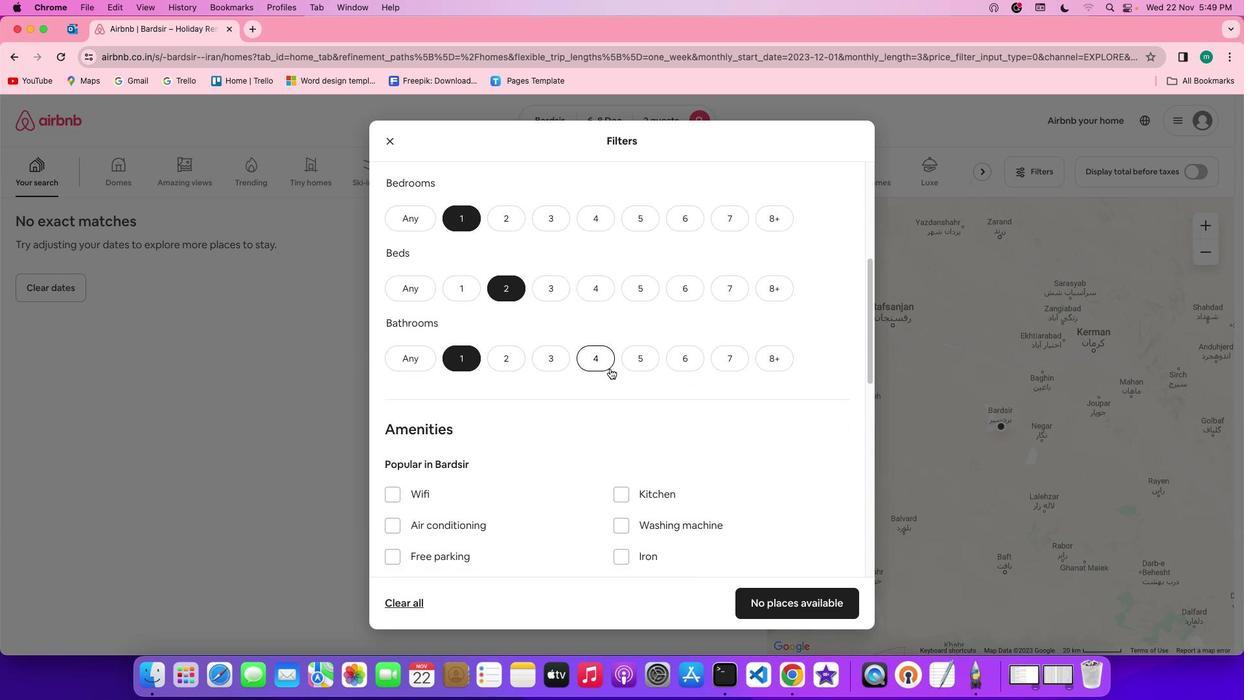 
Action: Mouse scrolled (609, 368) with delta (0, 0)
Screenshot: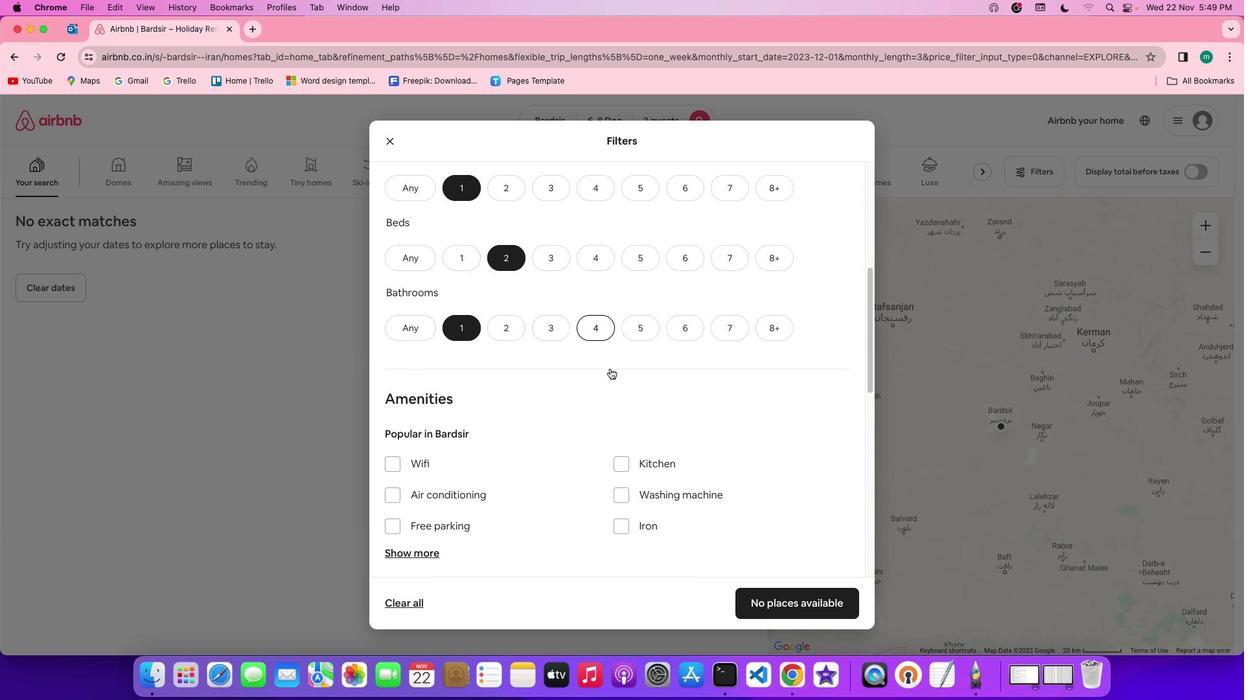 
Action: Mouse scrolled (609, 368) with delta (0, -1)
Screenshot: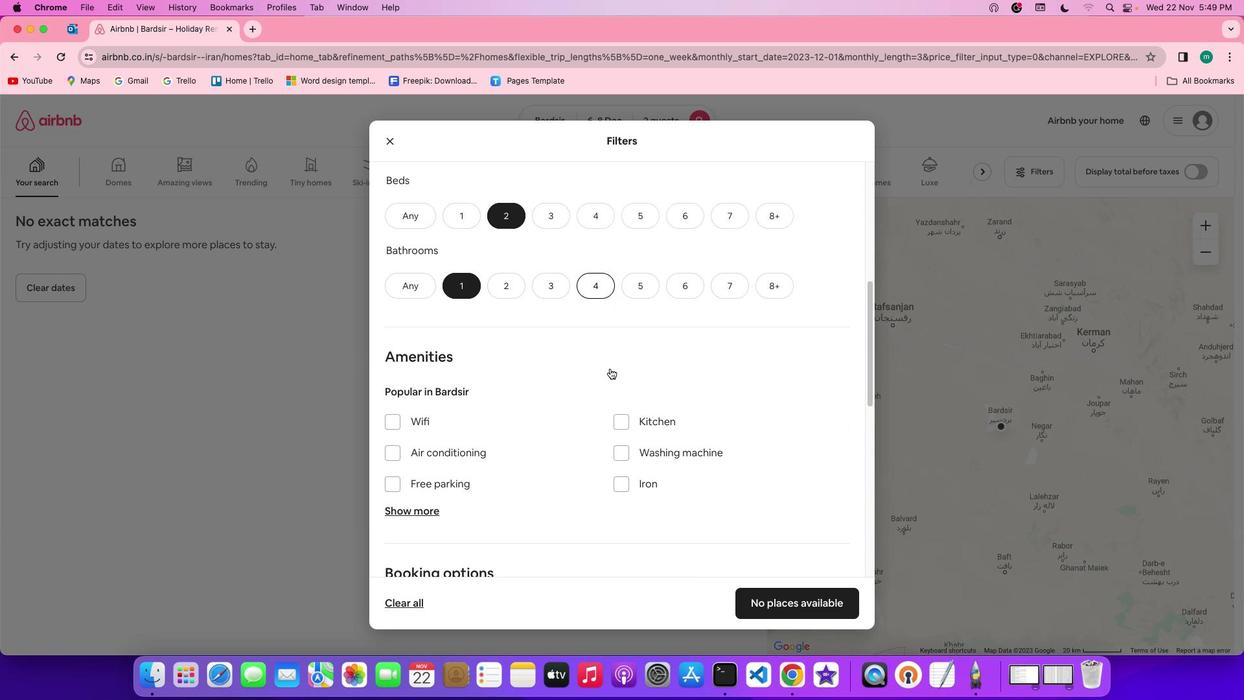 
Action: Mouse scrolled (609, 368) with delta (0, 0)
Screenshot: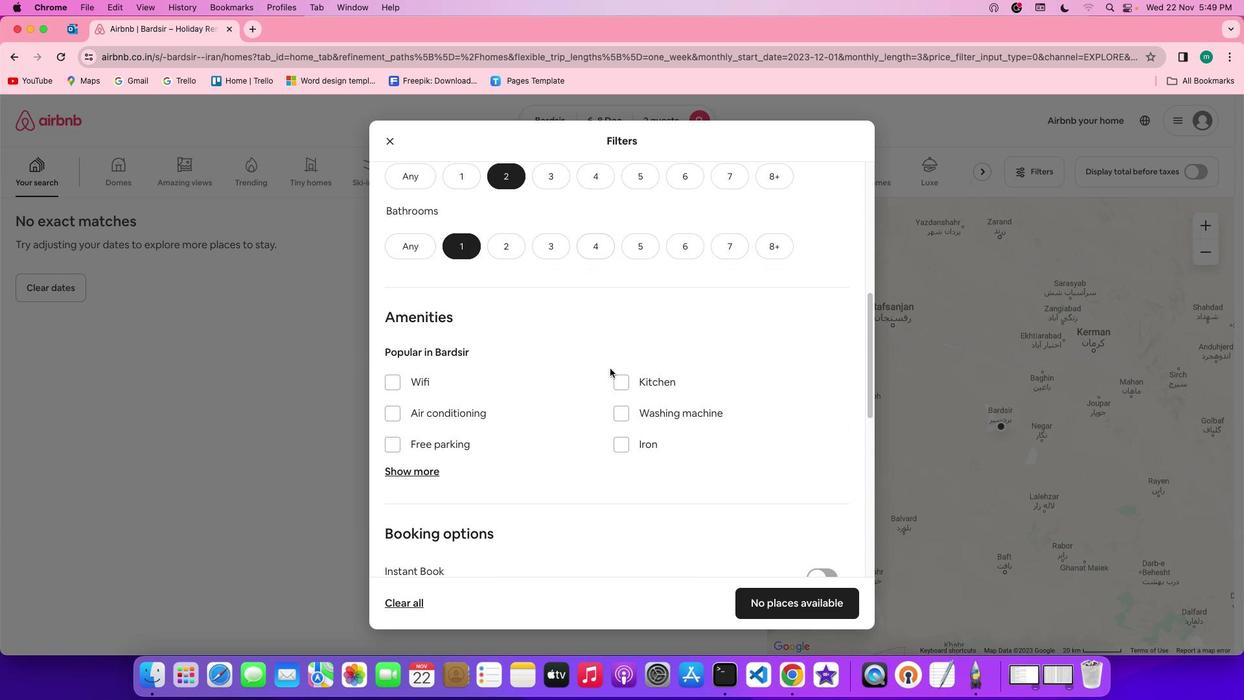 
Action: Mouse scrolled (609, 368) with delta (0, 0)
Screenshot: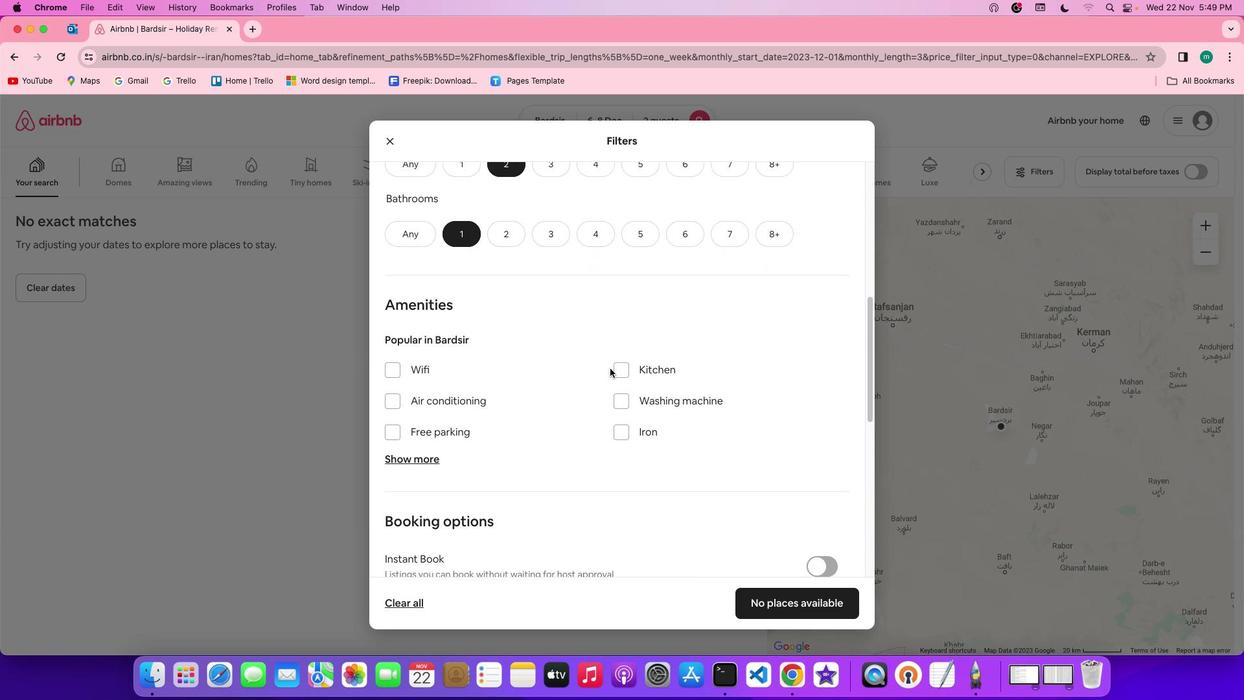 
Action: Mouse scrolled (609, 368) with delta (0, 0)
Screenshot: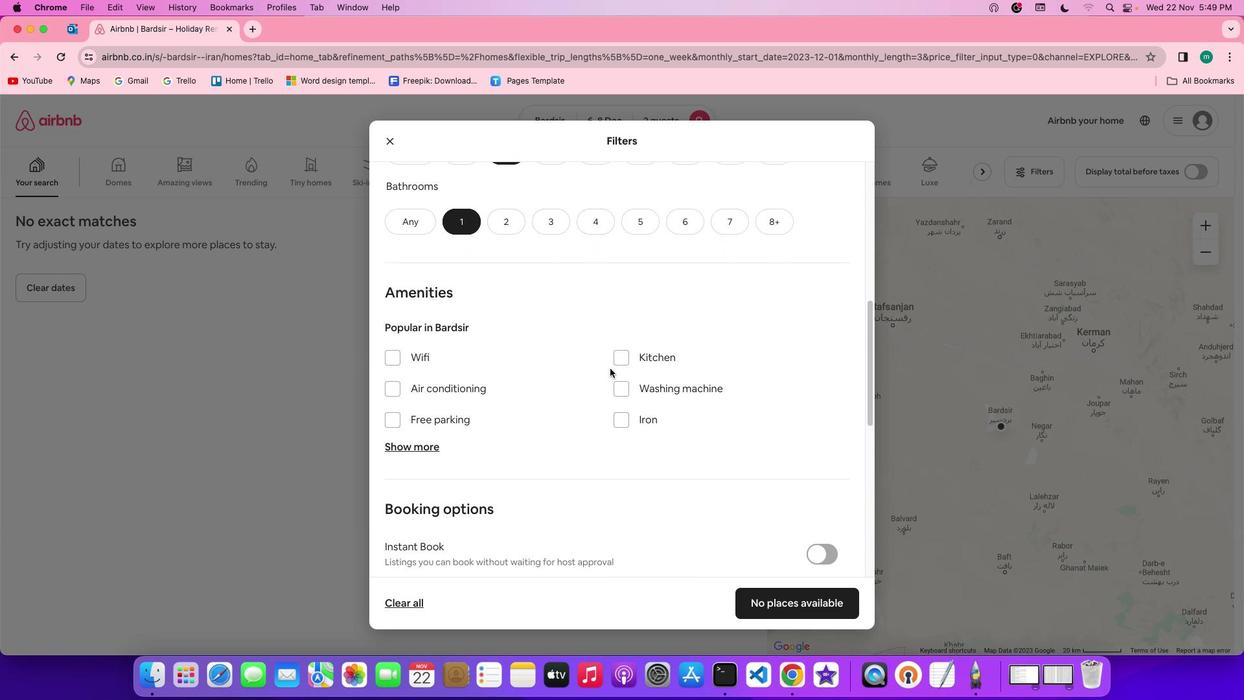 
Action: Mouse scrolled (609, 368) with delta (0, -1)
Screenshot: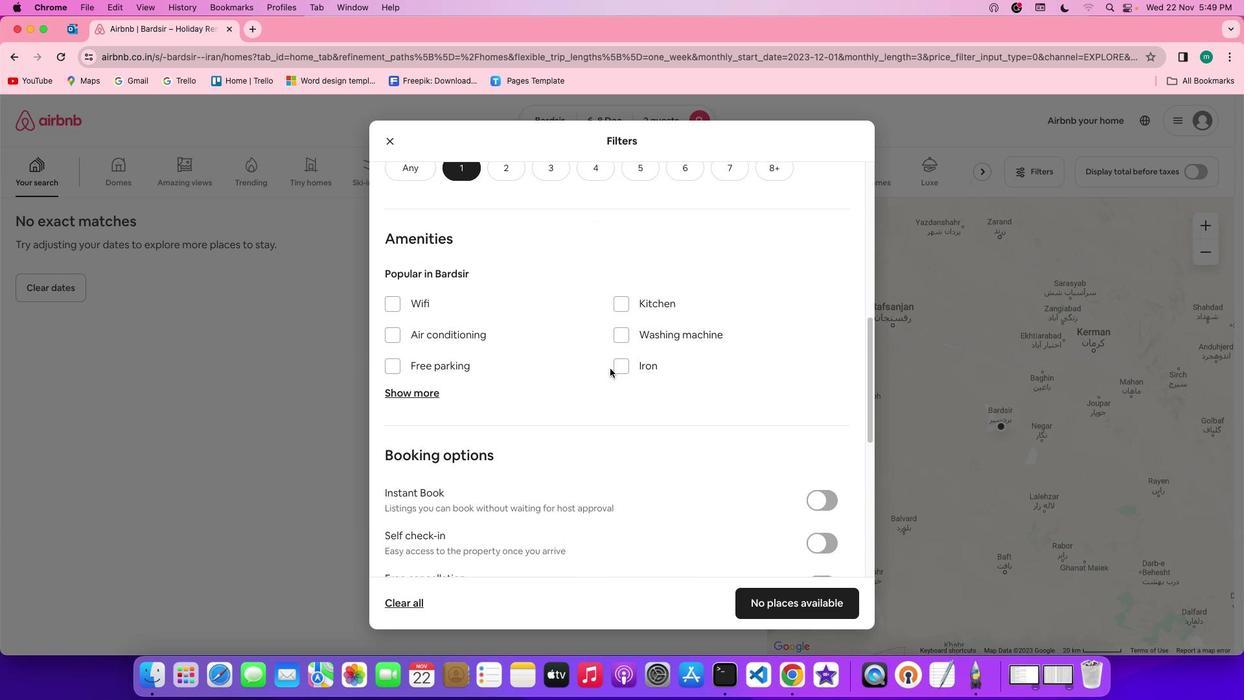 
Action: Mouse scrolled (609, 368) with delta (0, 0)
Screenshot: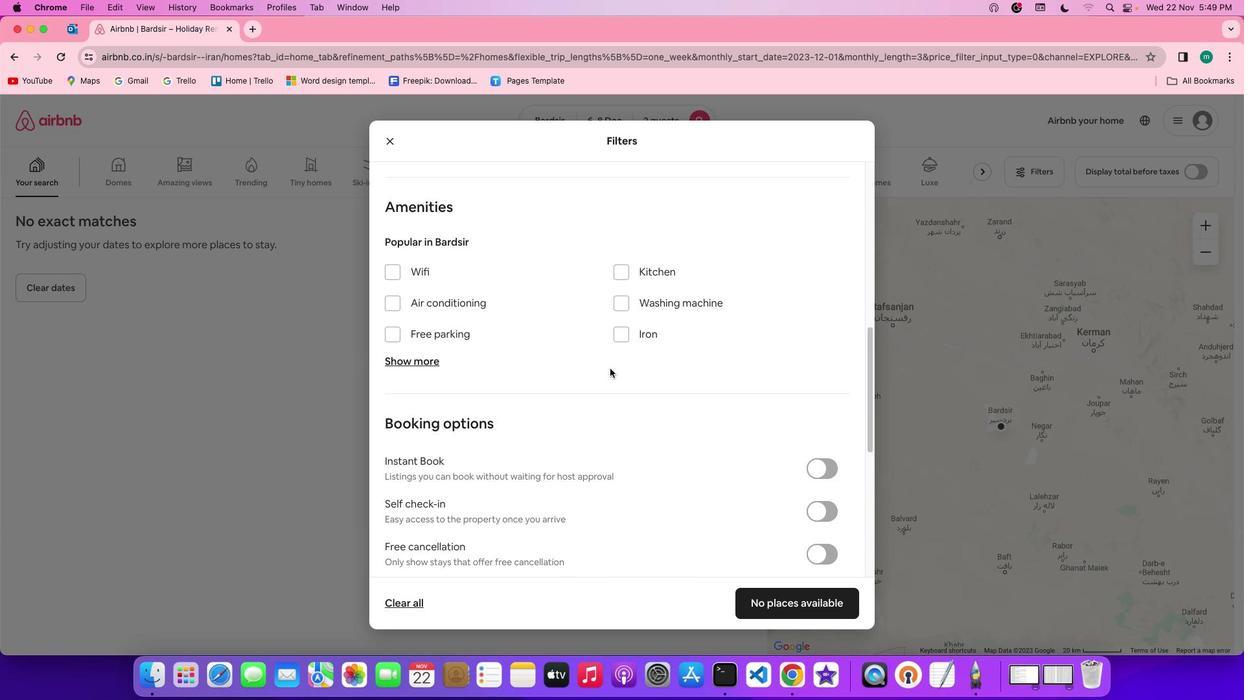 
Action: Mouse moved to (607, 361)
Screenshot: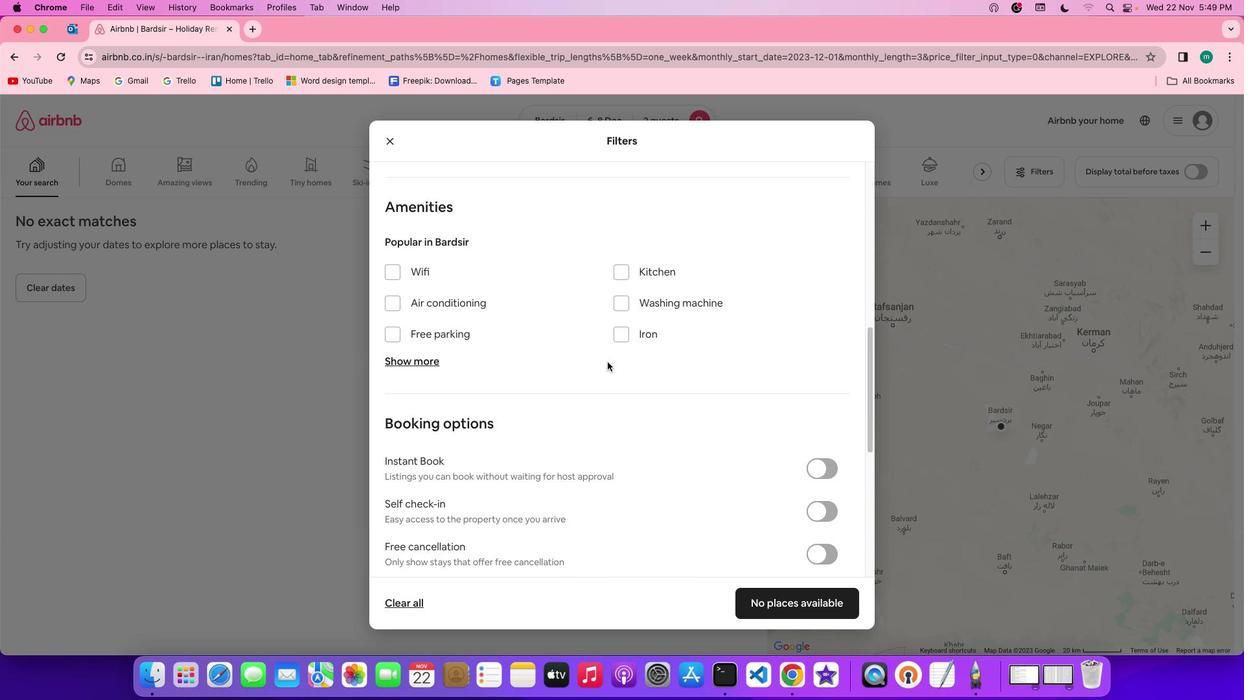
Action: Mouse scrolled (607, 361) with delta (0, 0)
Screenshot: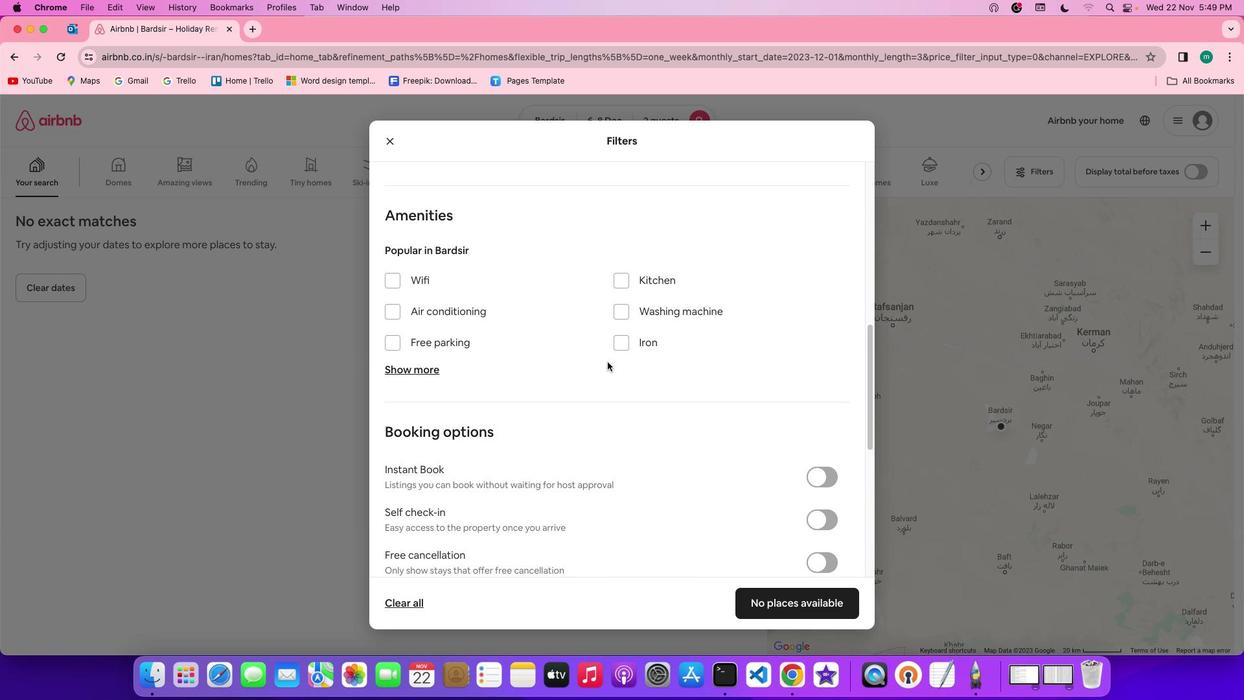
Action: Mouse scrolled (607, 361) with delta (0, 0)
Screenshot: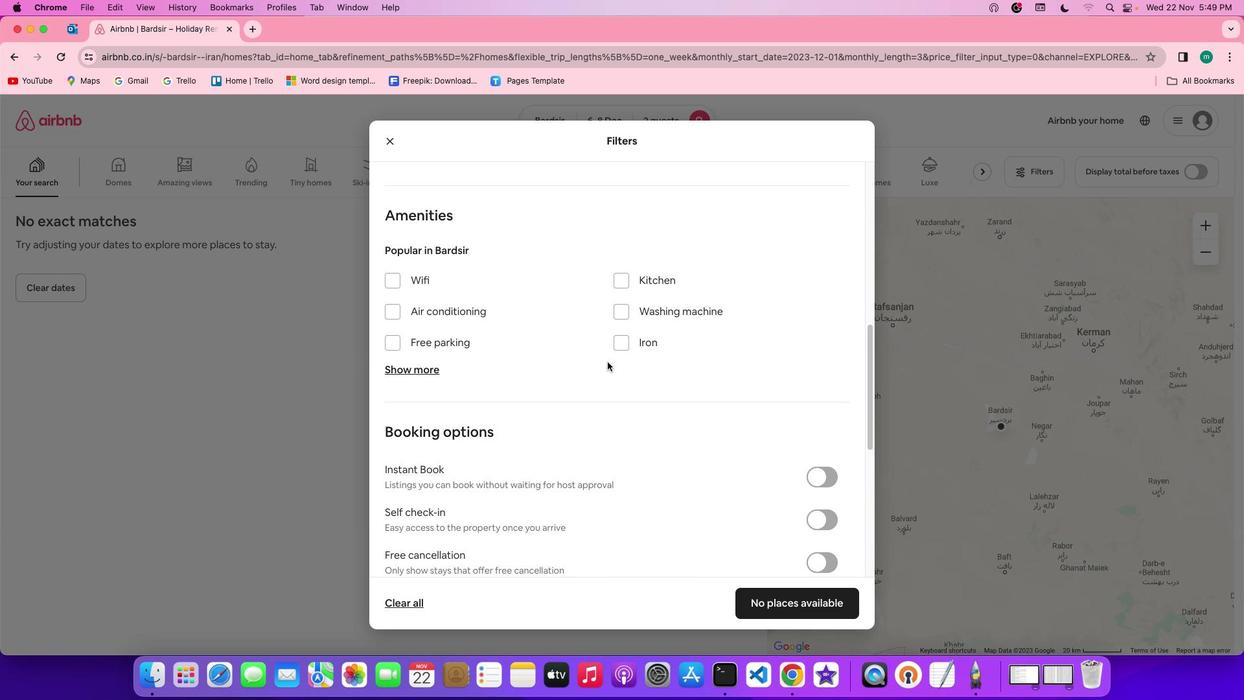 
Action: Mouse scrolled (607, 361) with delta (0, 1)
Screenshot: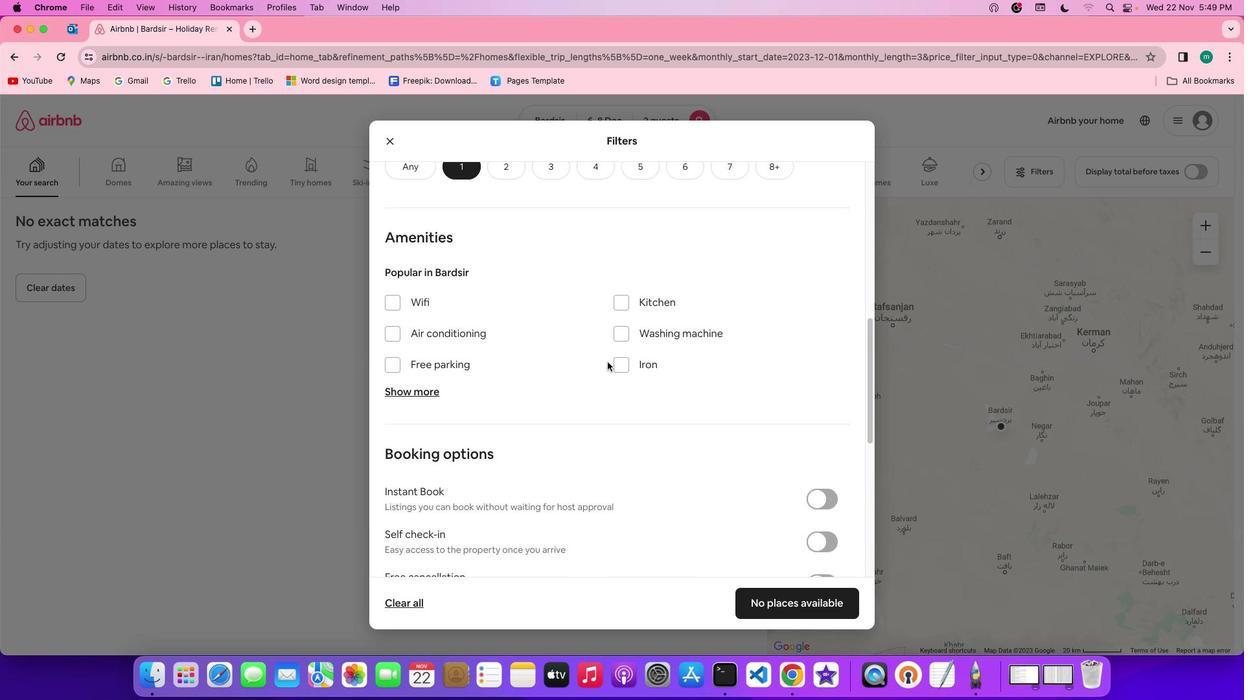 
Action: Mouse scrolled (607, 361) with delta (0, 0)
Screenshot: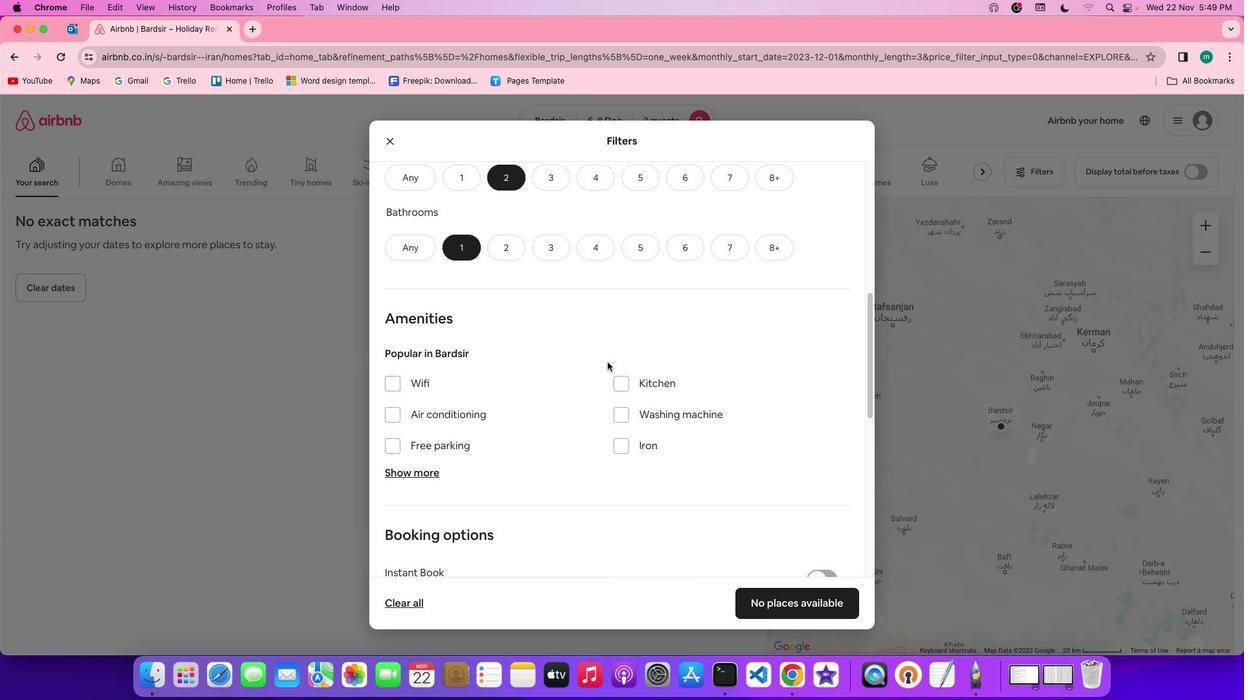 
Action: Mouse scrolled (607, 361) with delta (0, 0)
Screenshot: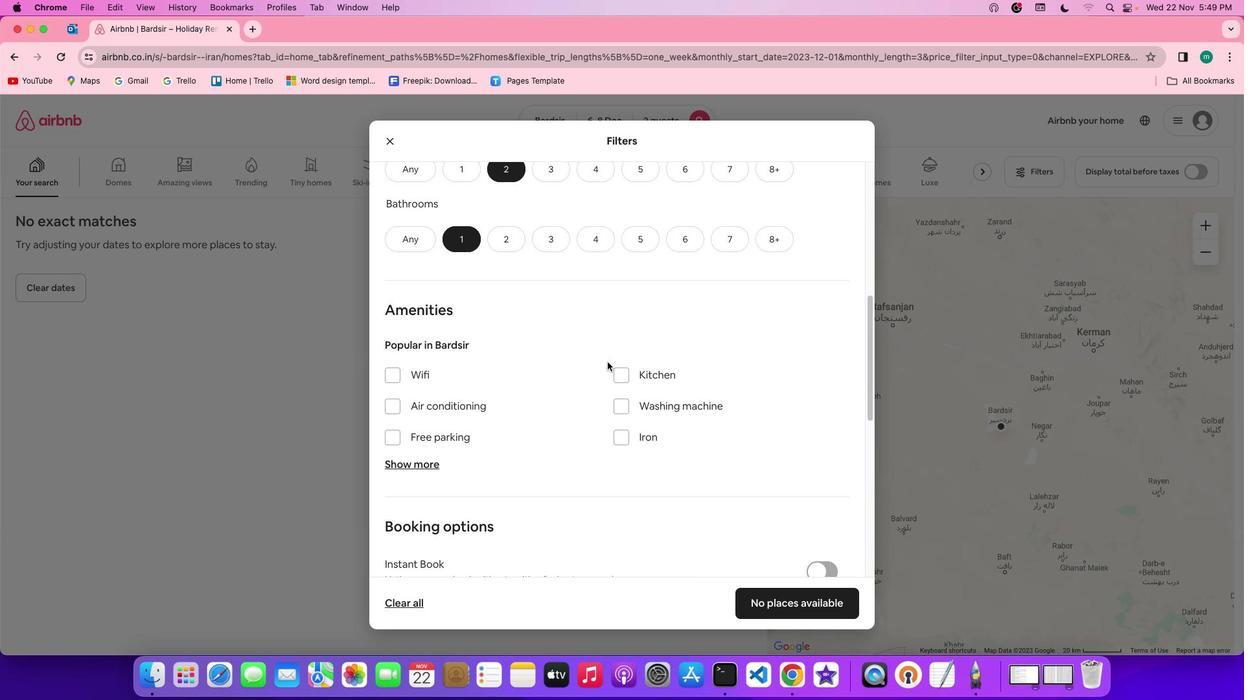 
Action: Mouse scrolled (607, 361) with delta (0, 0)
Screenshot: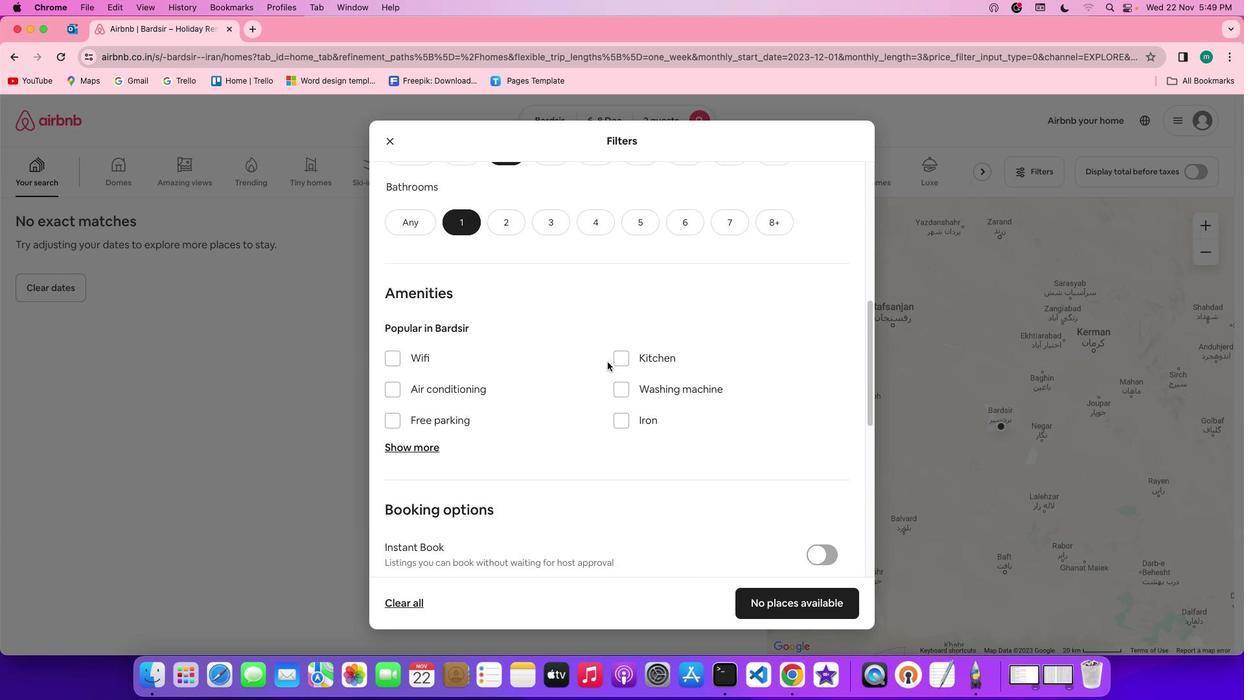 
Action: Mouse scrolled (607, 361) with delta (0, 0)
Screenshot: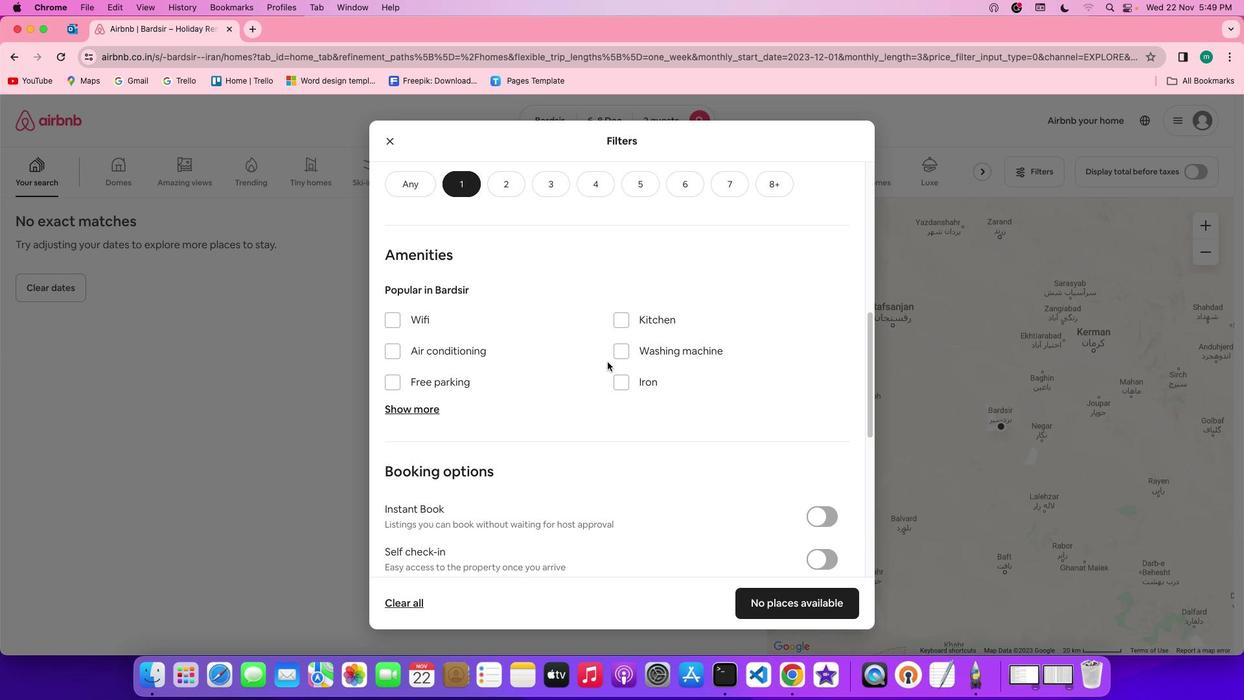 
Action: Mouse scrolled (607, 361) with delta (0, 0)
Screenshot: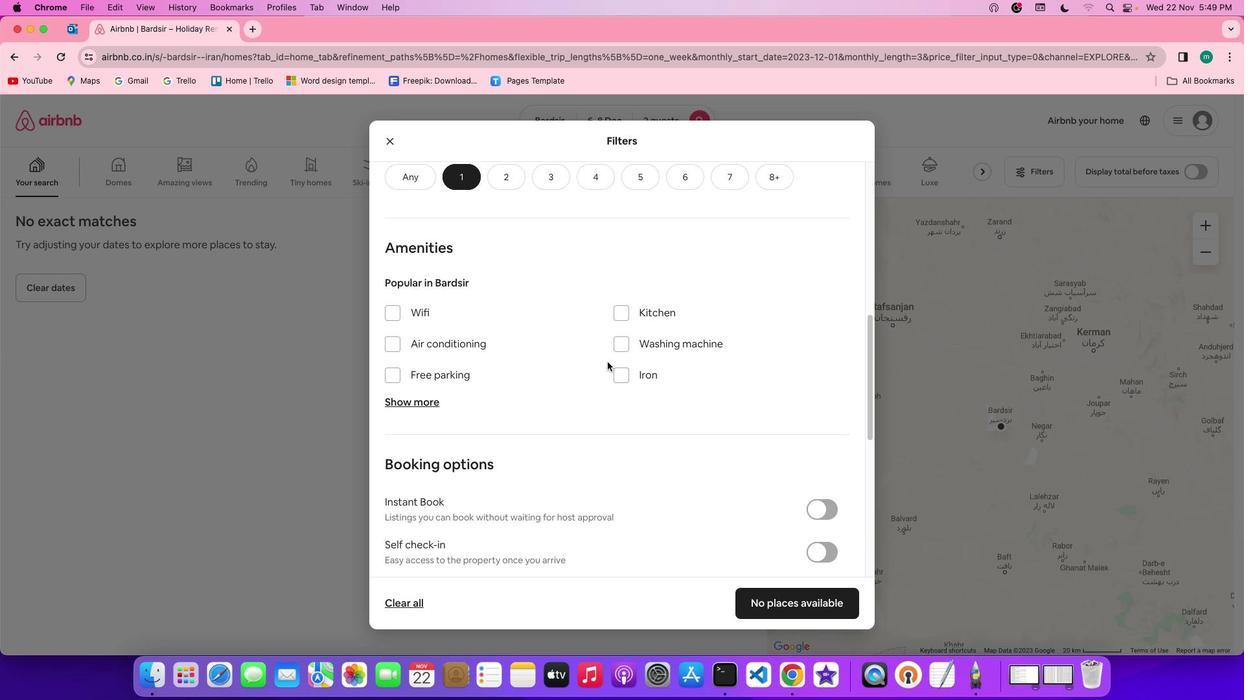 
Action: Mouse scrolled (607, 361) with delta (0, -1)
Screenshot: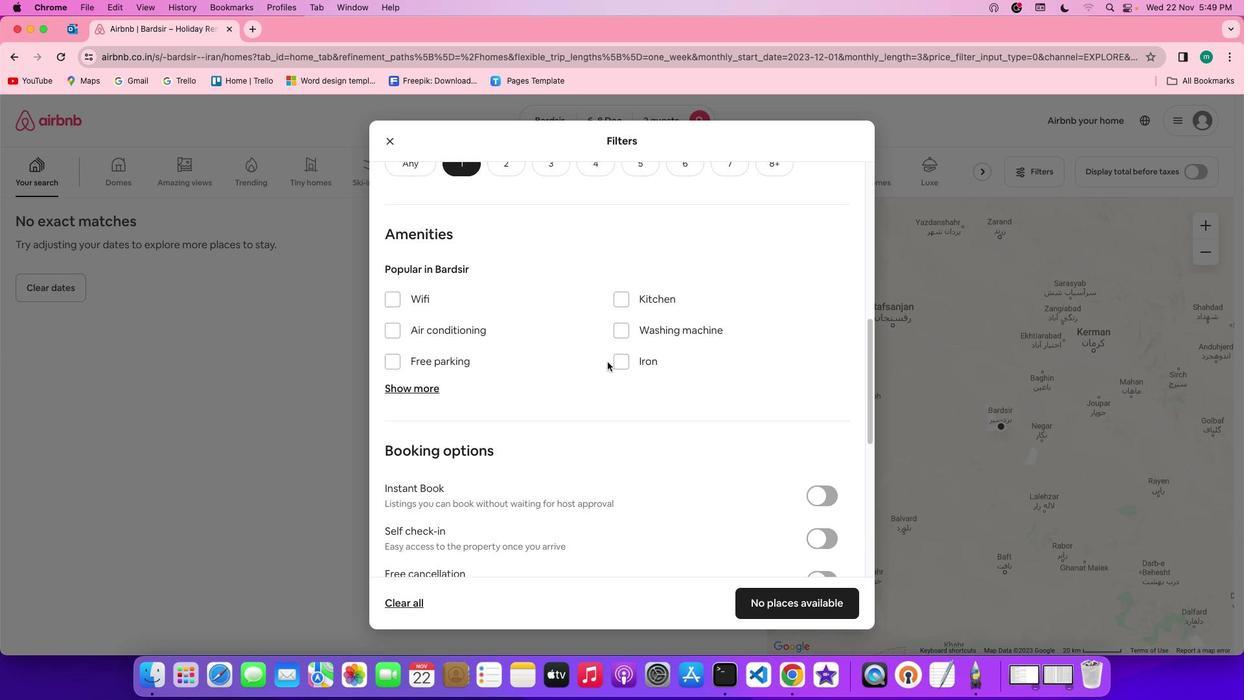 
Action: Mouse scrolled (607, 361) with delta (0, -1)
Screenshot: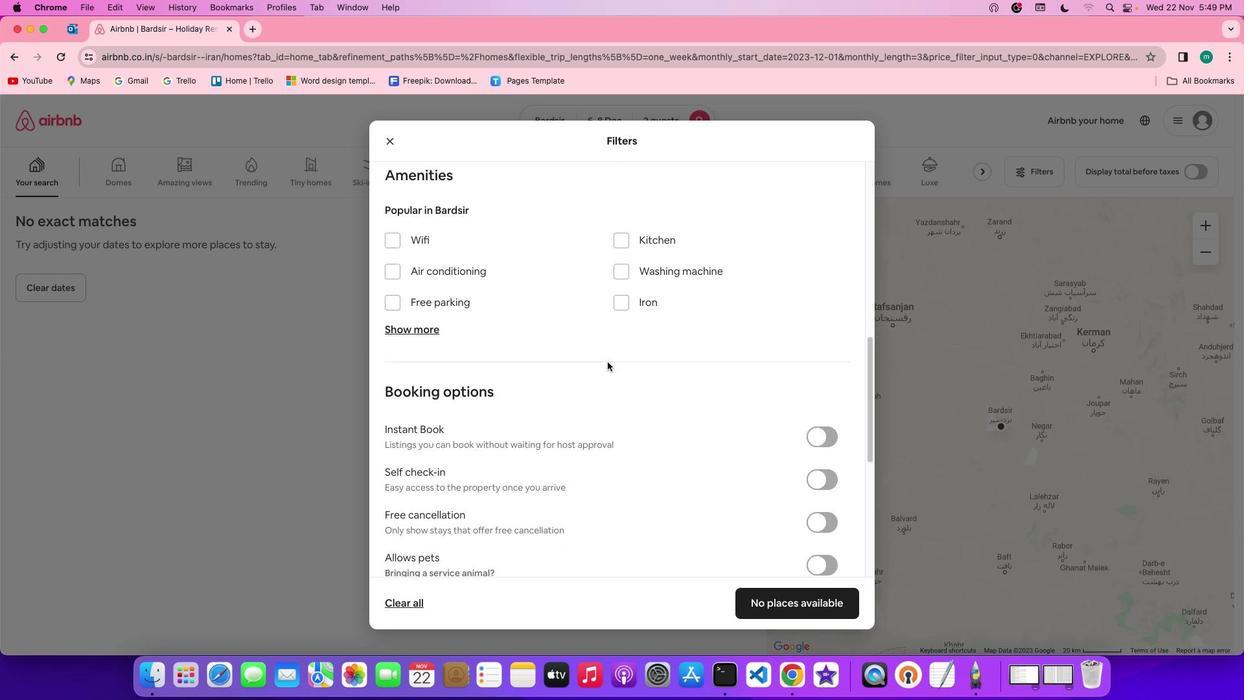 
Action: Mouse scrolled (607, 361) with delta (0, 0)
Screenshot: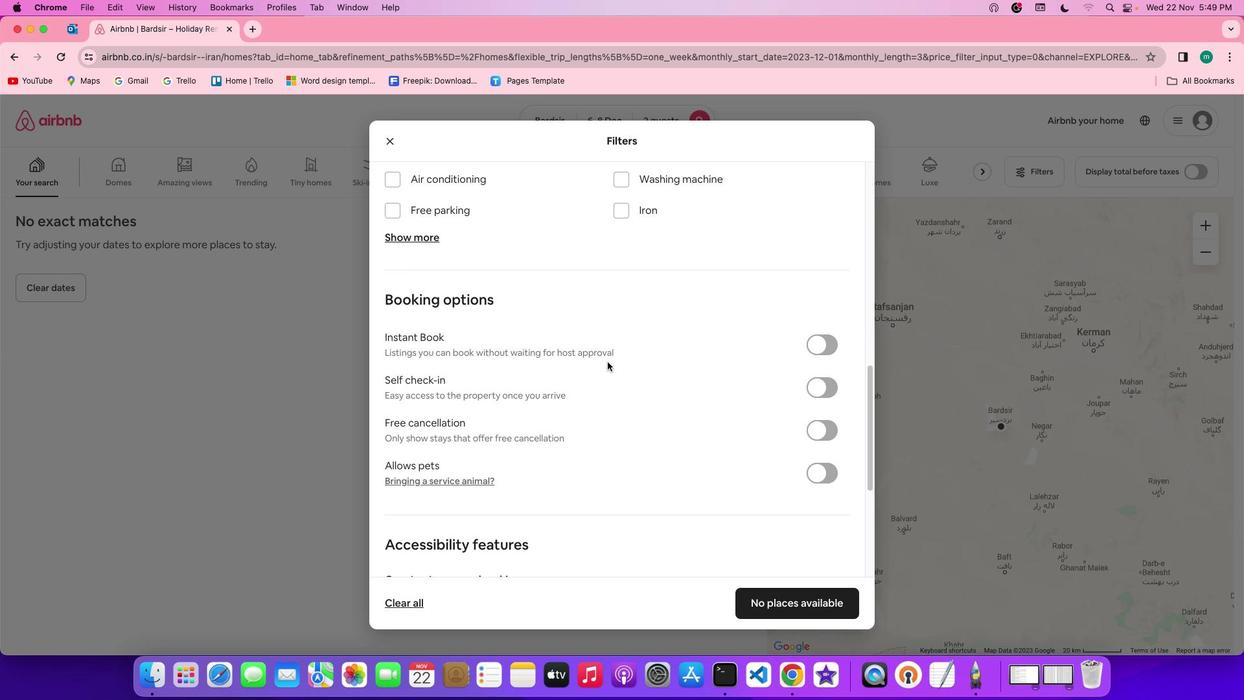 
Action: Mouse scrolled (607, 361) with delta (0, 0)
Screenshot: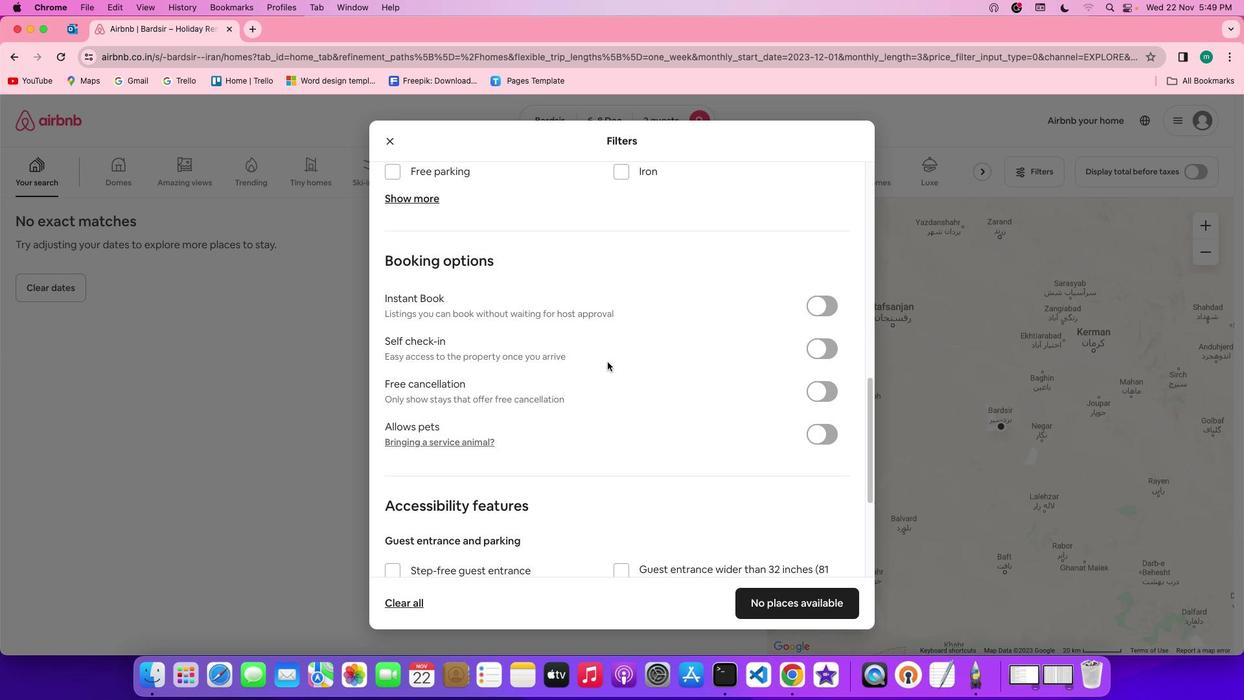 
Action: Mouse scrolled (607, 361) with delta (0, -1)
Screenshot: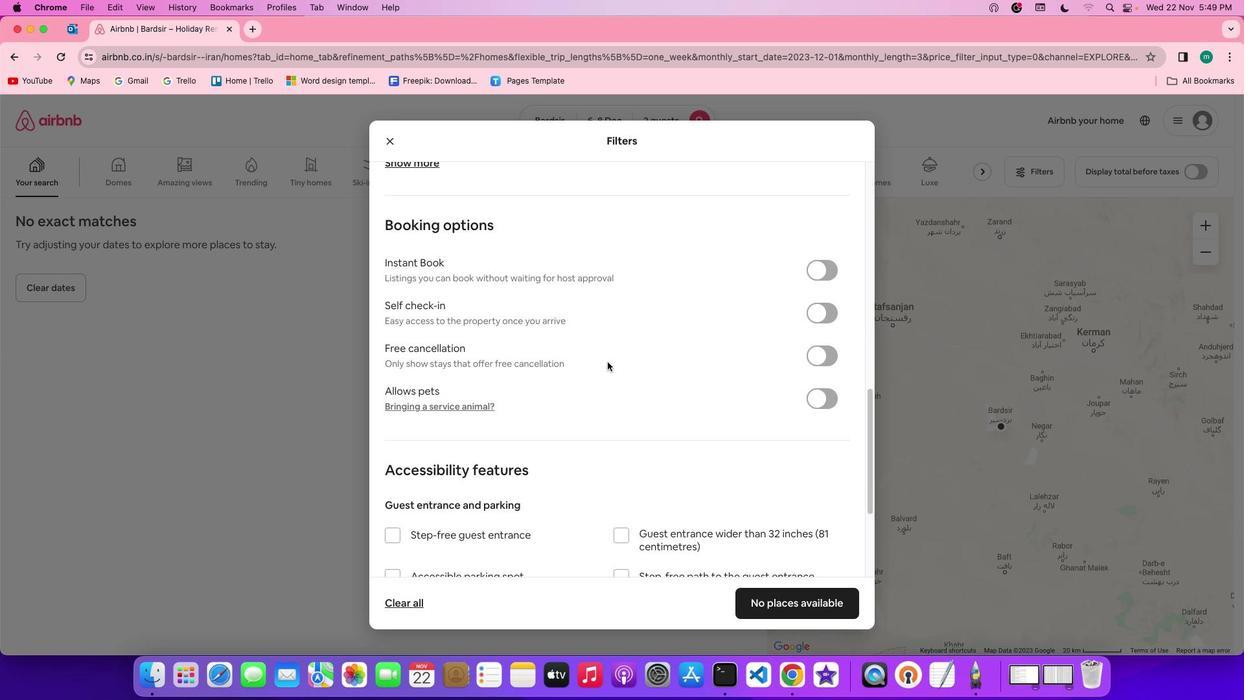 
Action: Mouse scrolled (607, 361) with delta (0, -2)
Screenshot: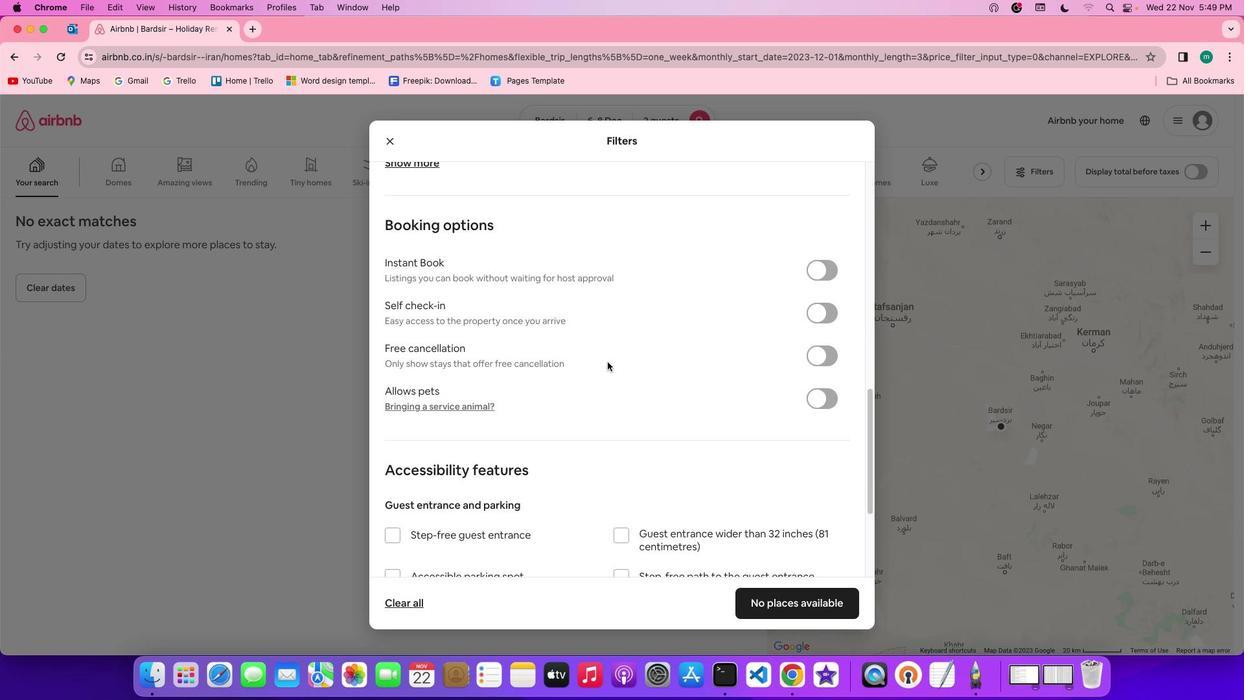 
Action: Mouse scrolled (607, 361) with delta (0, -3)
Screenshot: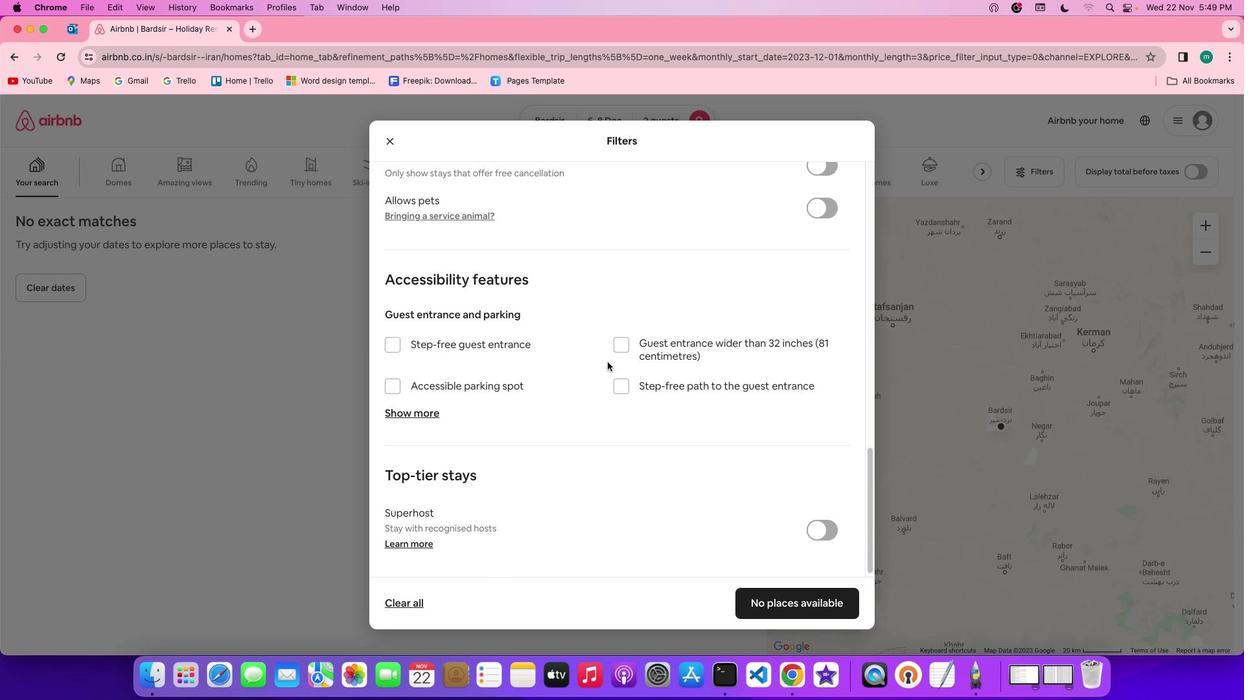 
Action: Mouse moved to (608, 362)
Screenshot: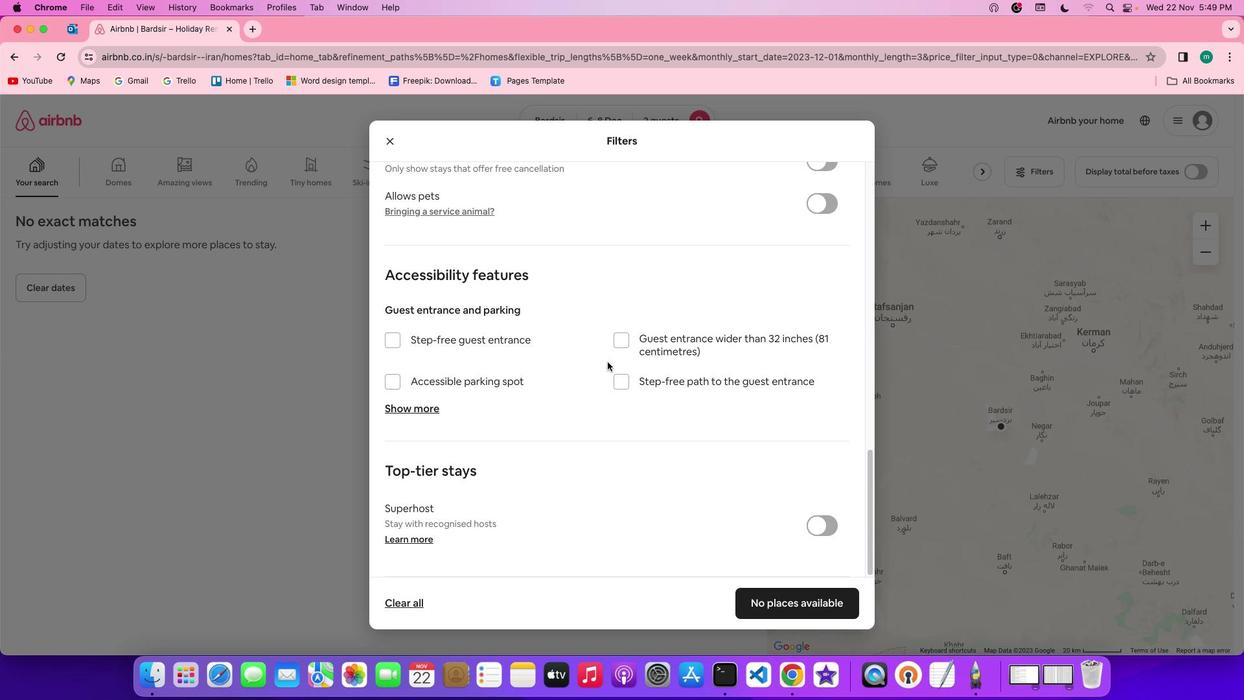 
Action: Mouse scrolled (608, 362) with delta (0, 0)
Screenshot: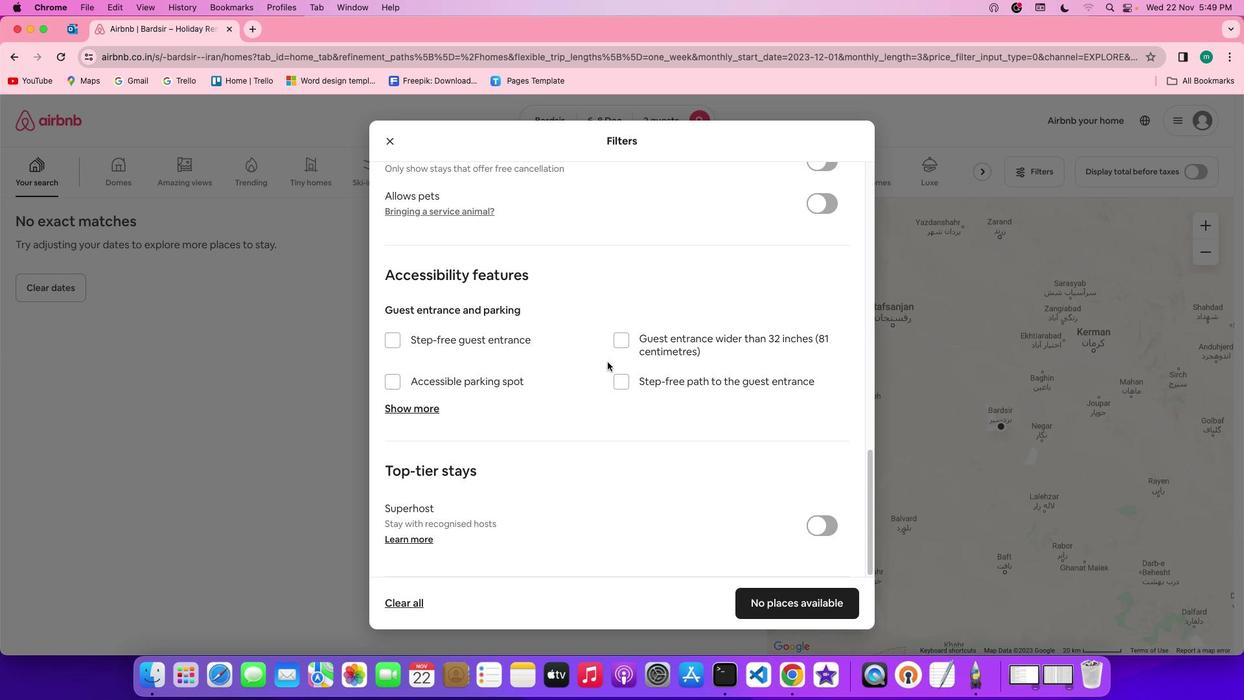 
Action: Mouse scrolled (608, 362) with delta (0, 0)
Screenshot: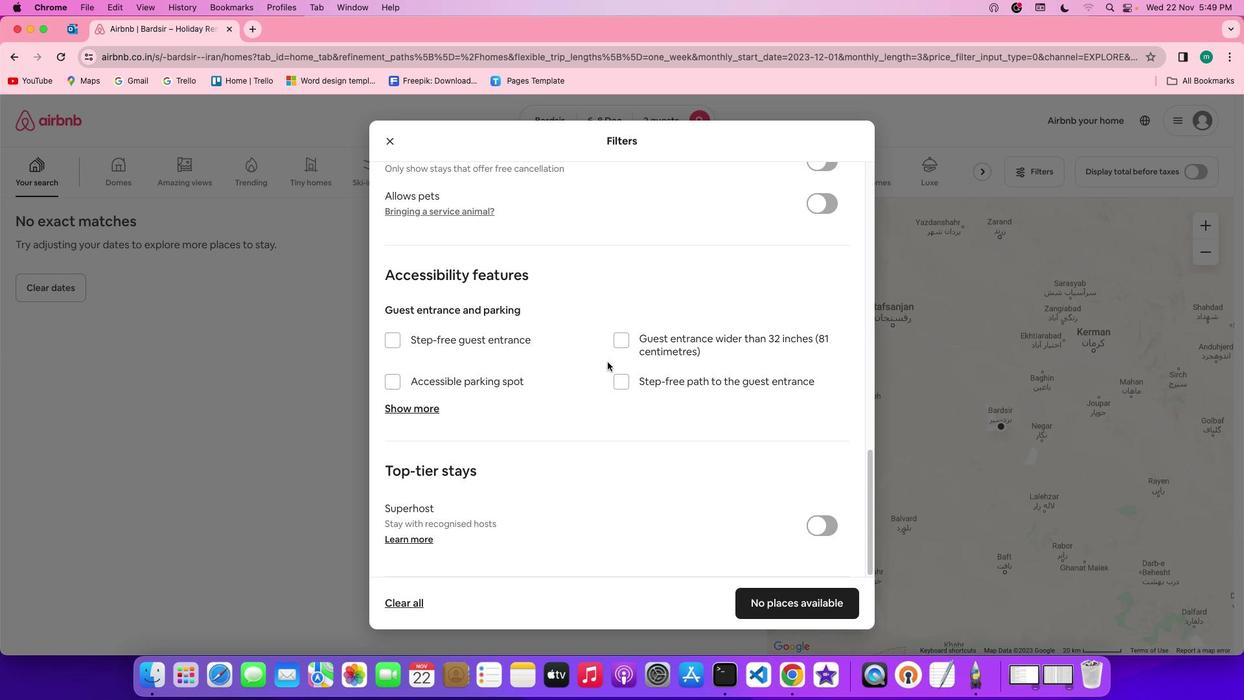 
Action: Mouse scrolled (608, 362) with delta (0, -1)
Screenshot: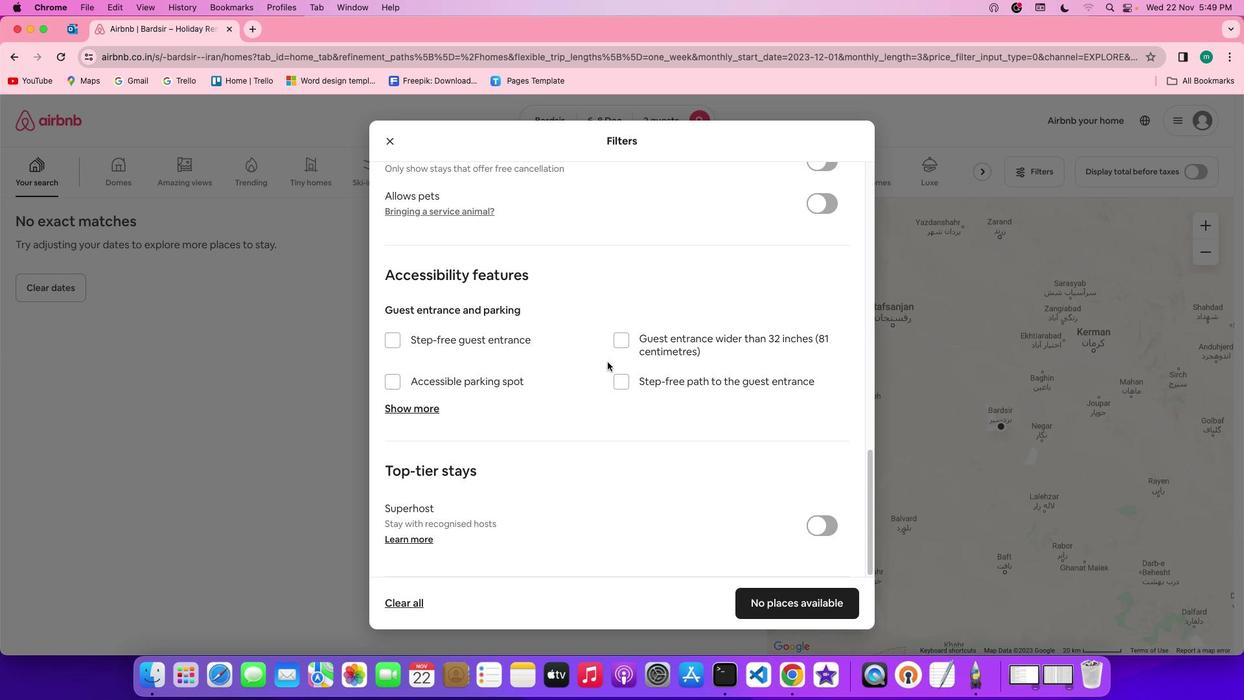
Action: Mouse scrolled (608, 362) with delta (0, -3)
Screenshot: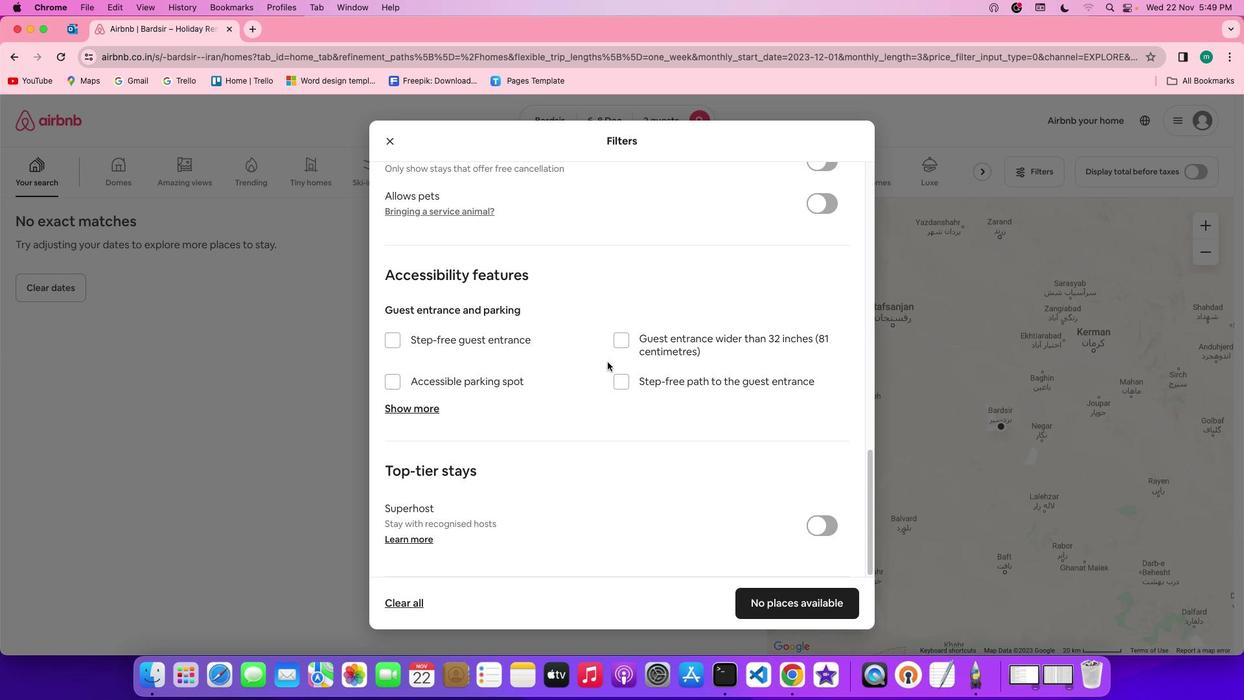 
Action: Mouse scrolled (608, 362) with delta (0, -3)
Screenshot: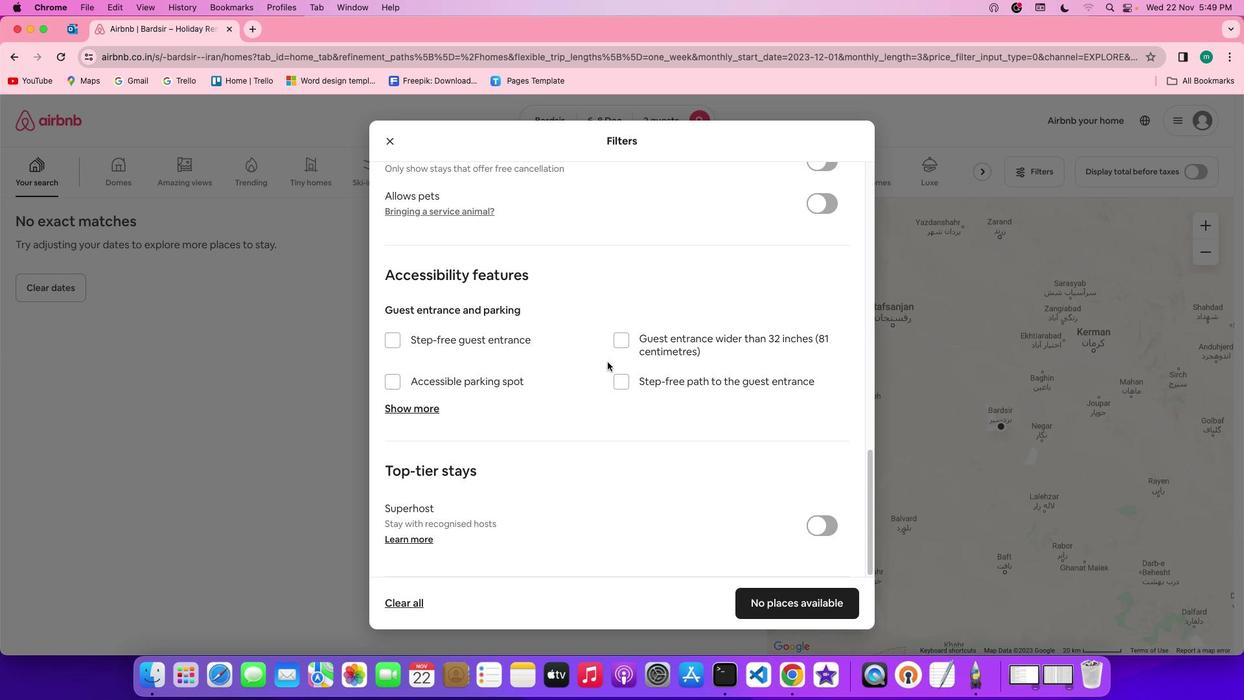 
Action: Mouse scrolled (608, 362) with delta (0, -3)
Screenshot: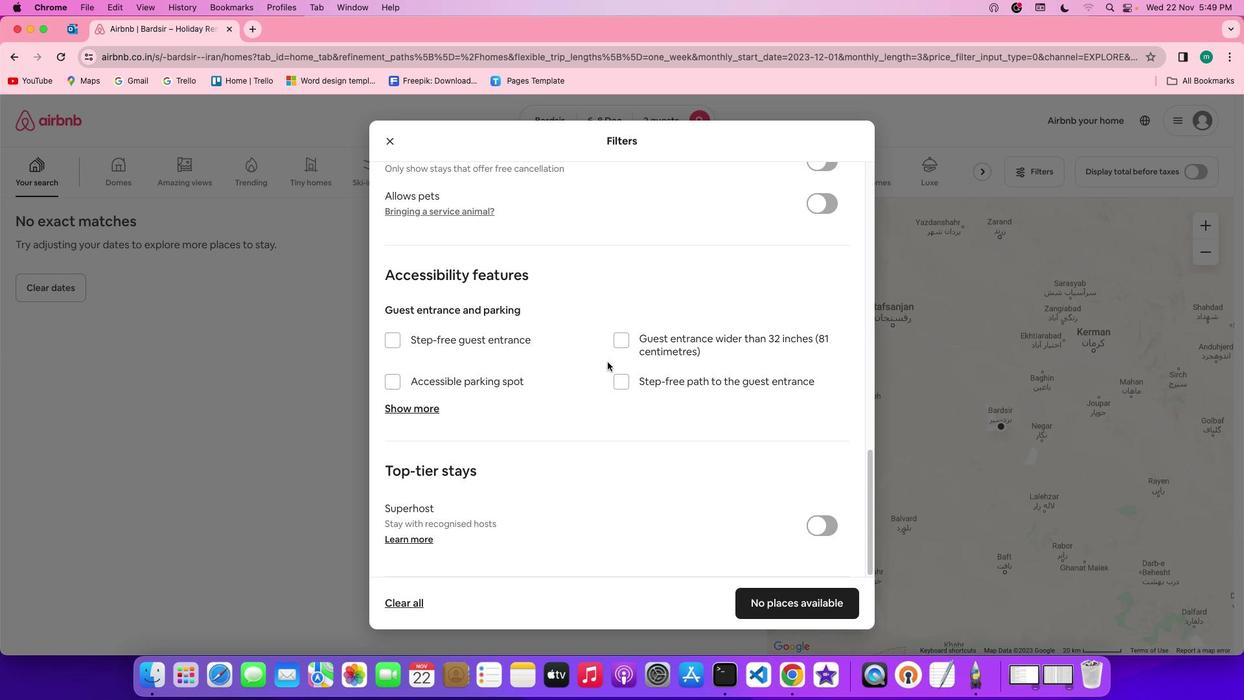 
Action: Mouse moved to (837, 603)
Screenshot: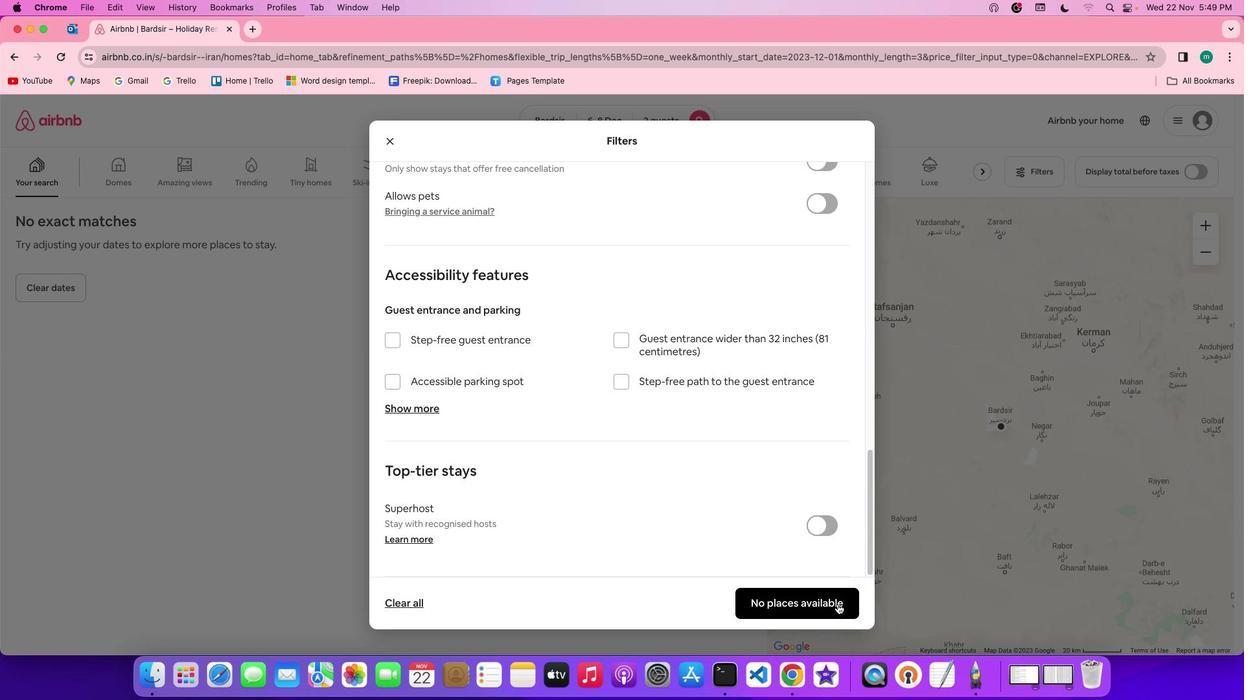 
Action: Mouse pressed left at (837, 603)
Screenshot: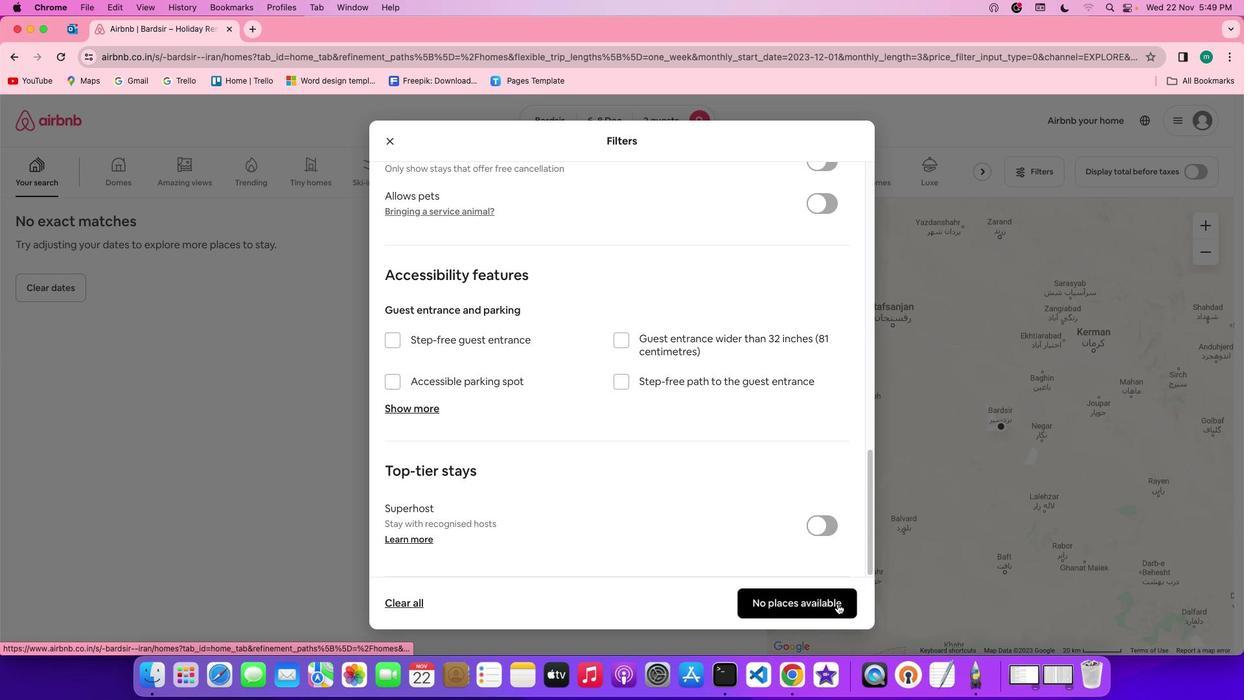 
Action: Mouse moved to (475, 368)
Screenshot: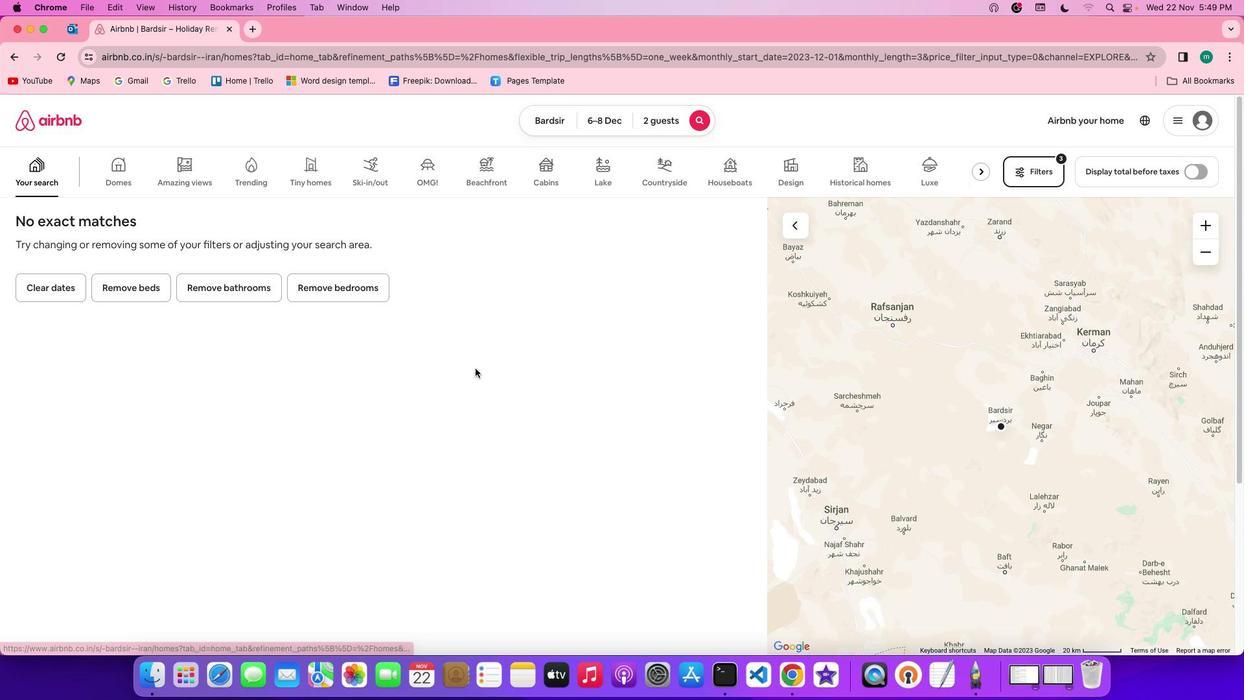 
